 Task: Create a due date automation trigger when advanced on, the moment a card is due add fields with custom field "Resume" set to a date more than 1 days ago.
Action: Mouse moved to (1014, 293)
Screenshot: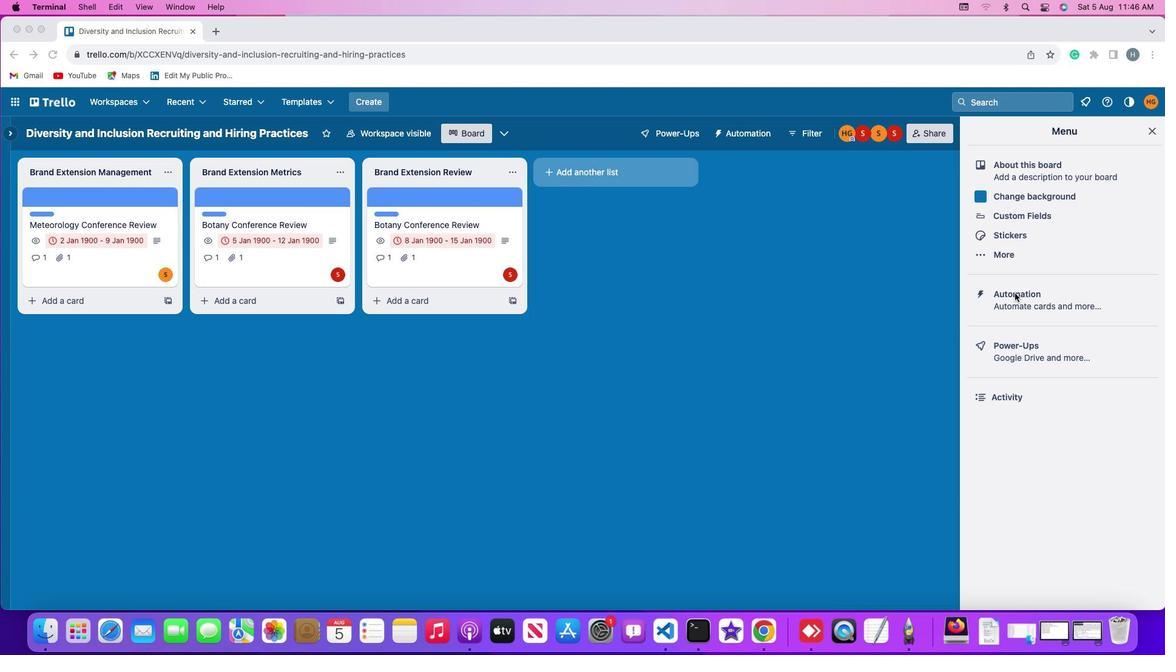 
Action: Mouse pressed left at (1014, 293)
Screenshot: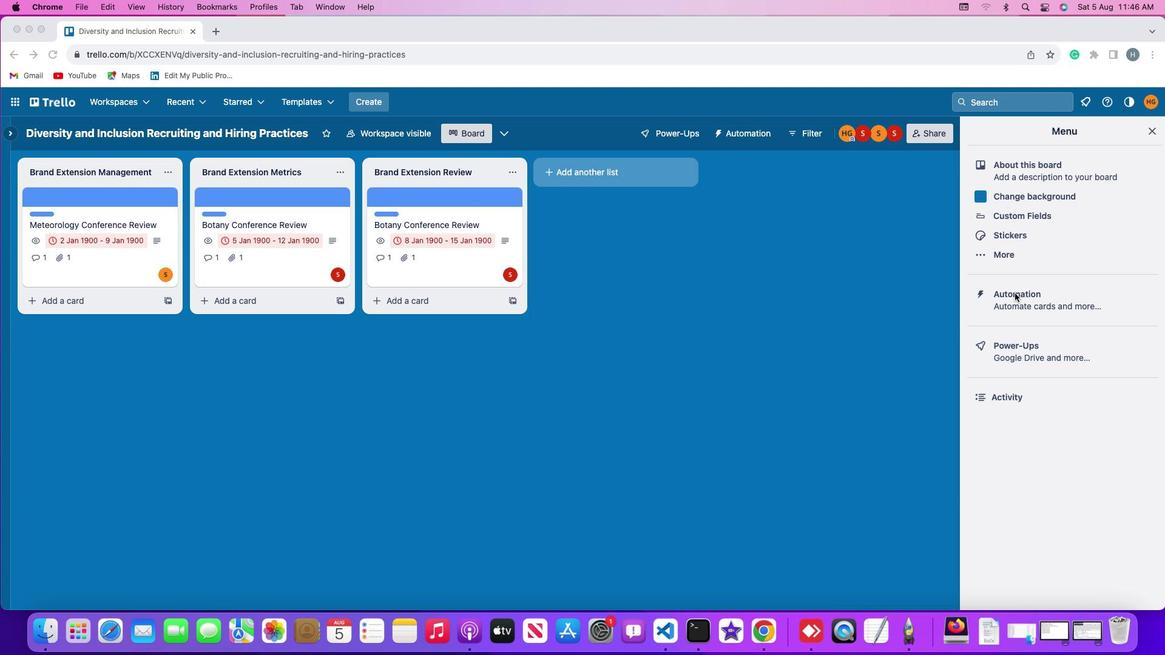 
Action: Mouse pressed left at (1014, 293)
Screenshot: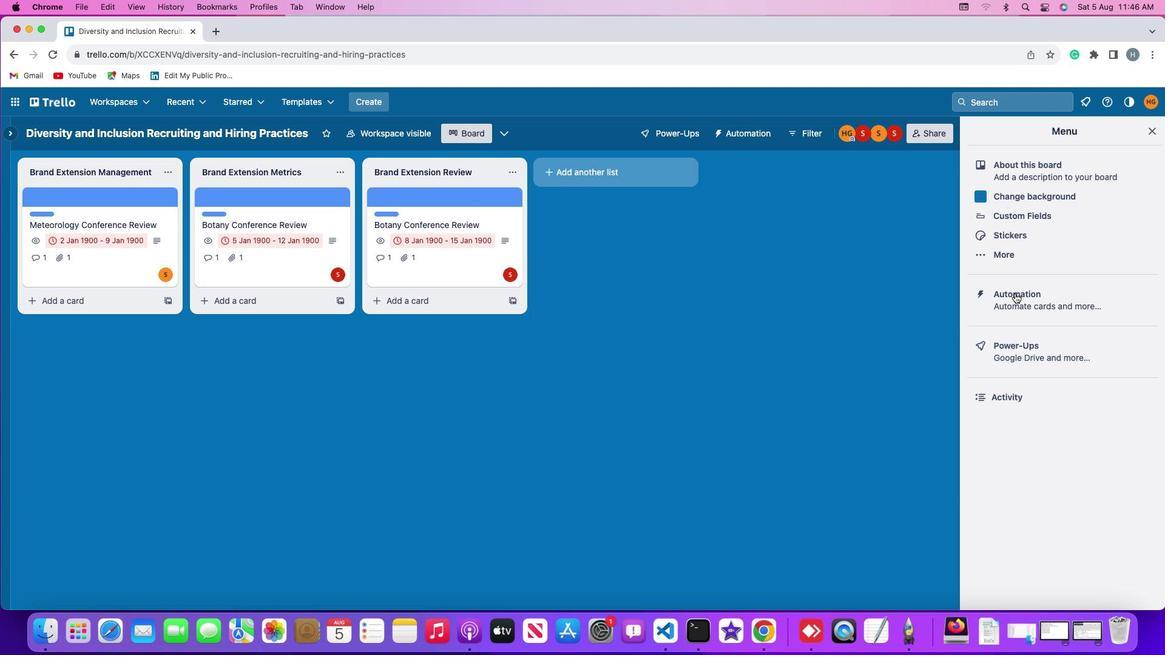 
Action: Mouse moved to (66, 291)
Screenshot: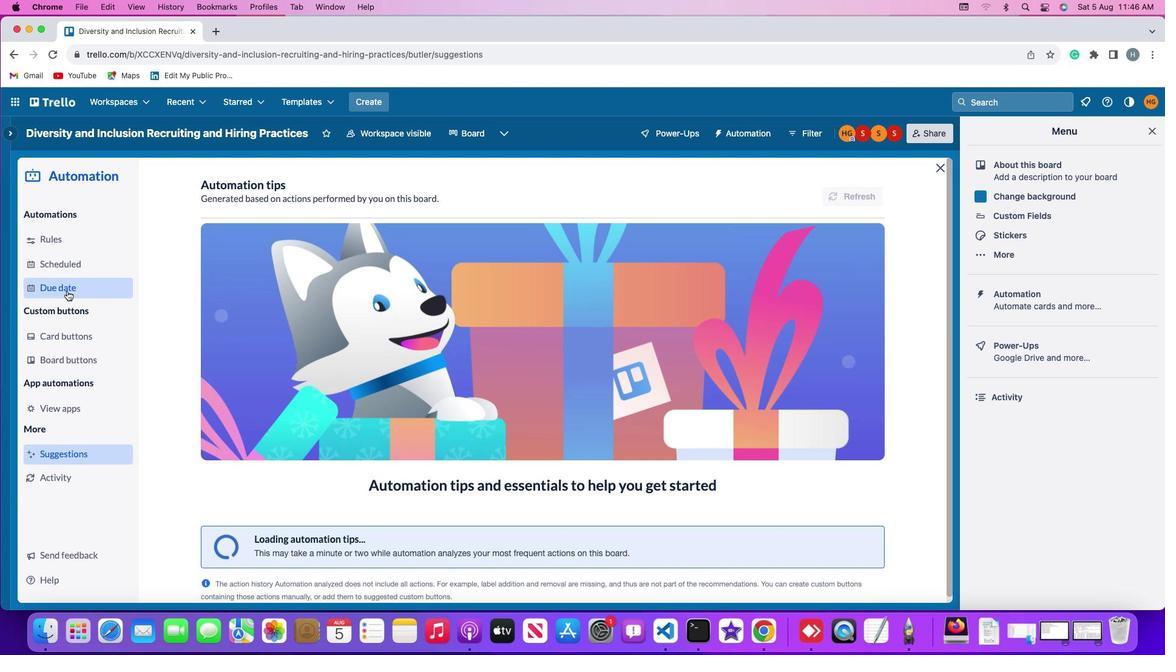 
Action: Mouse pressed left at (66, 291)
Screenshot: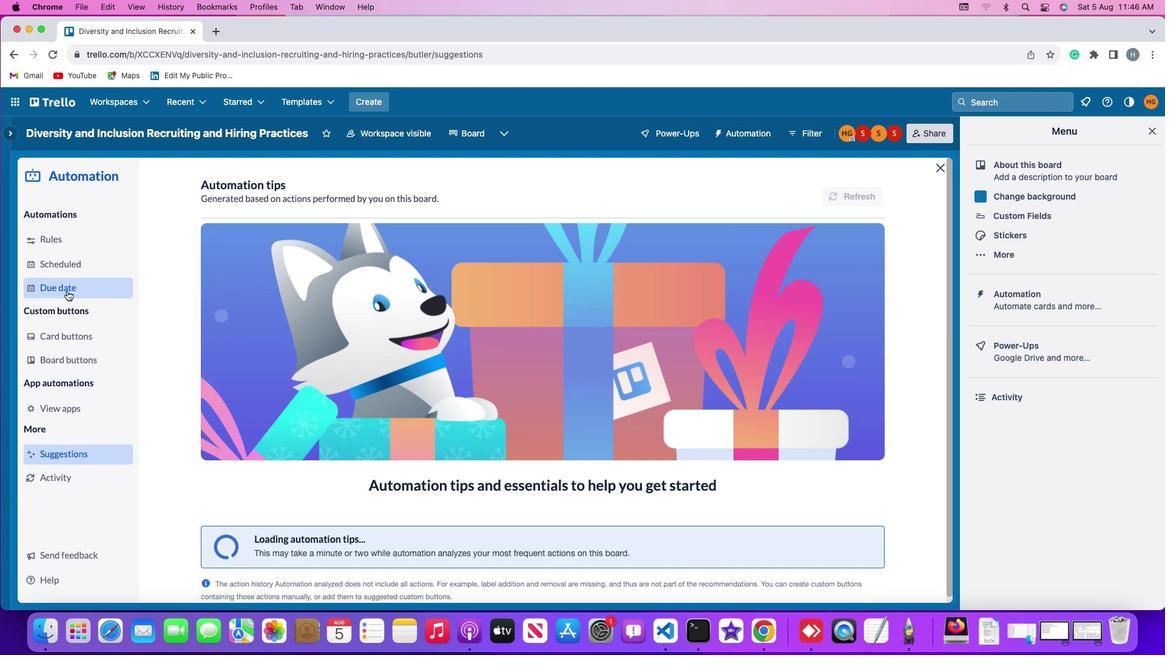
Action: Mouse moved to (824, 185)
Screenshot: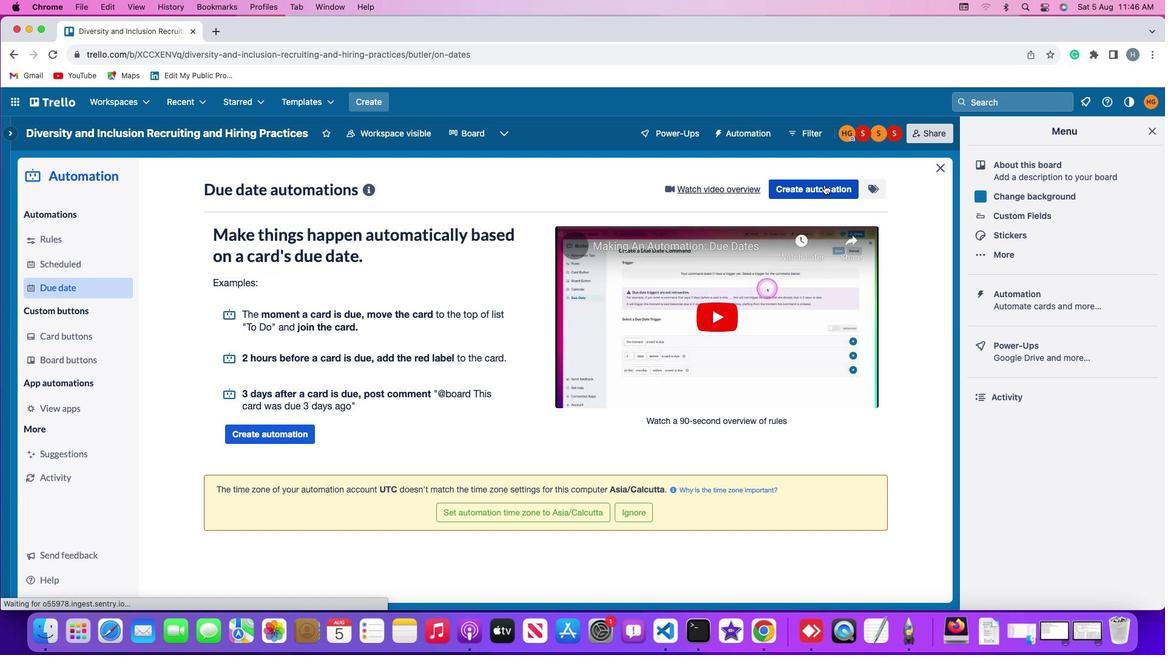 
Action: Mouse pressed left at (824, 185)
Screenshot: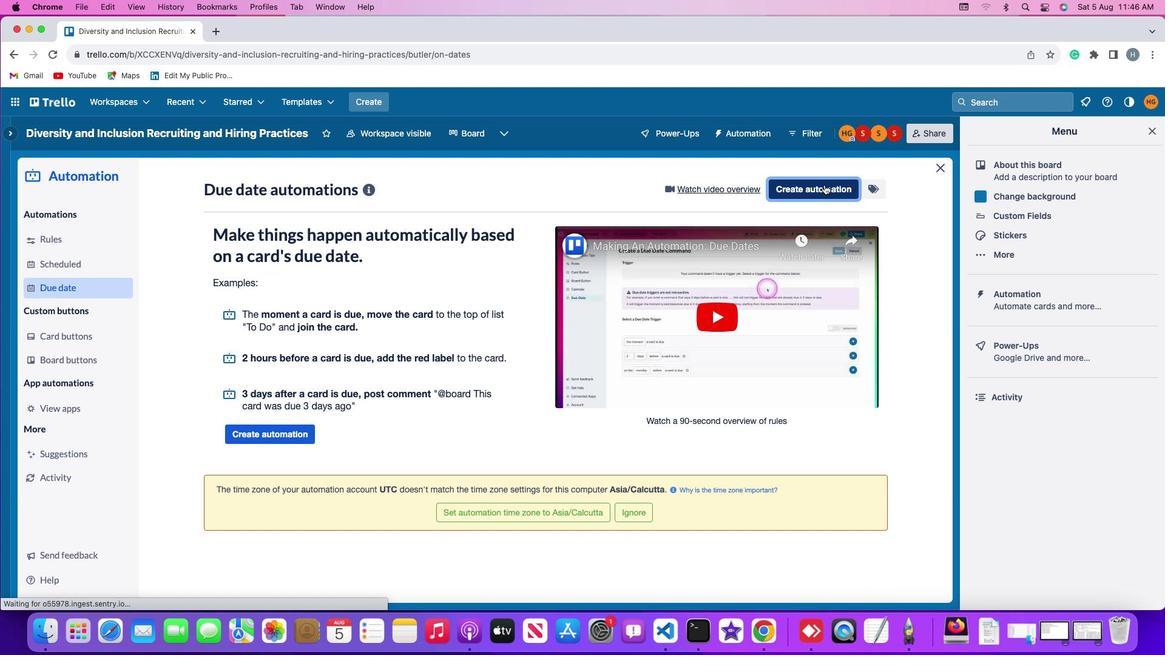 
Action: Mouse moved to (526, 306)
Screenshot: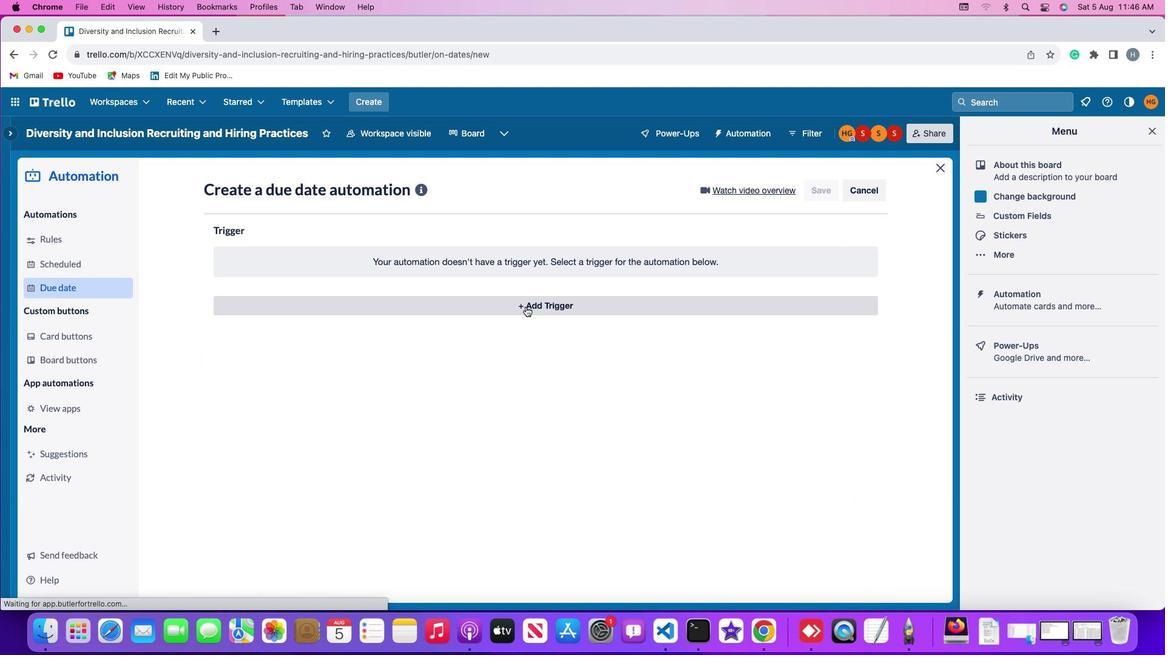 
Action: Mouse pressed left at (526, 306)
Screenshot: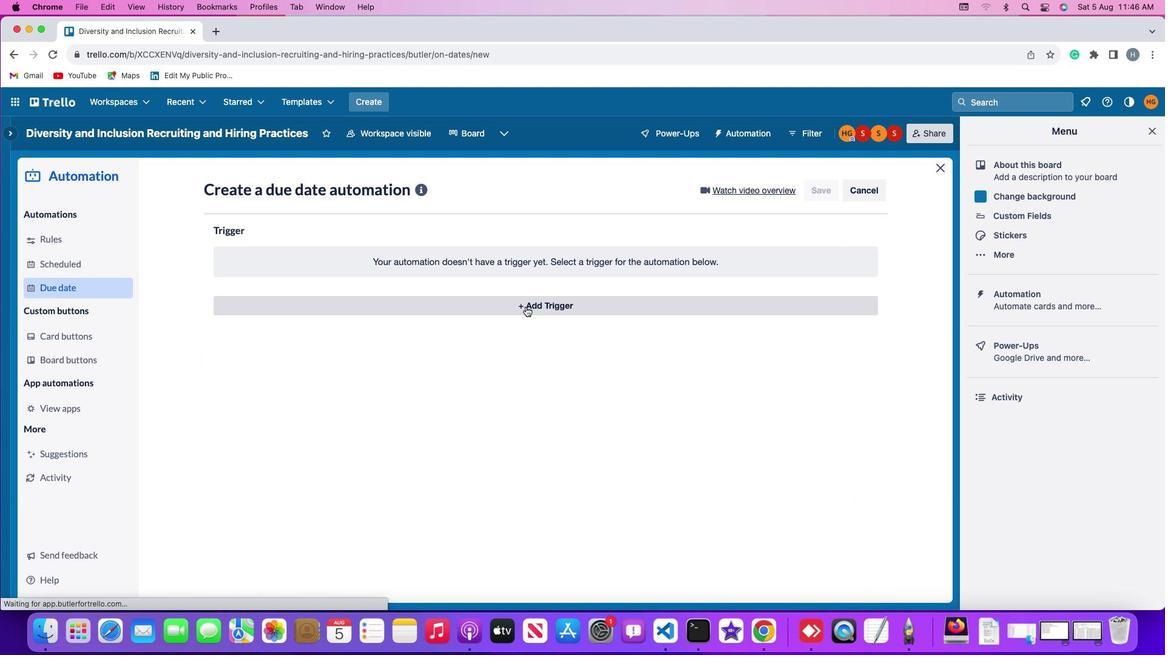 
Action: Mouse moved to (254, 450)
Screenshot: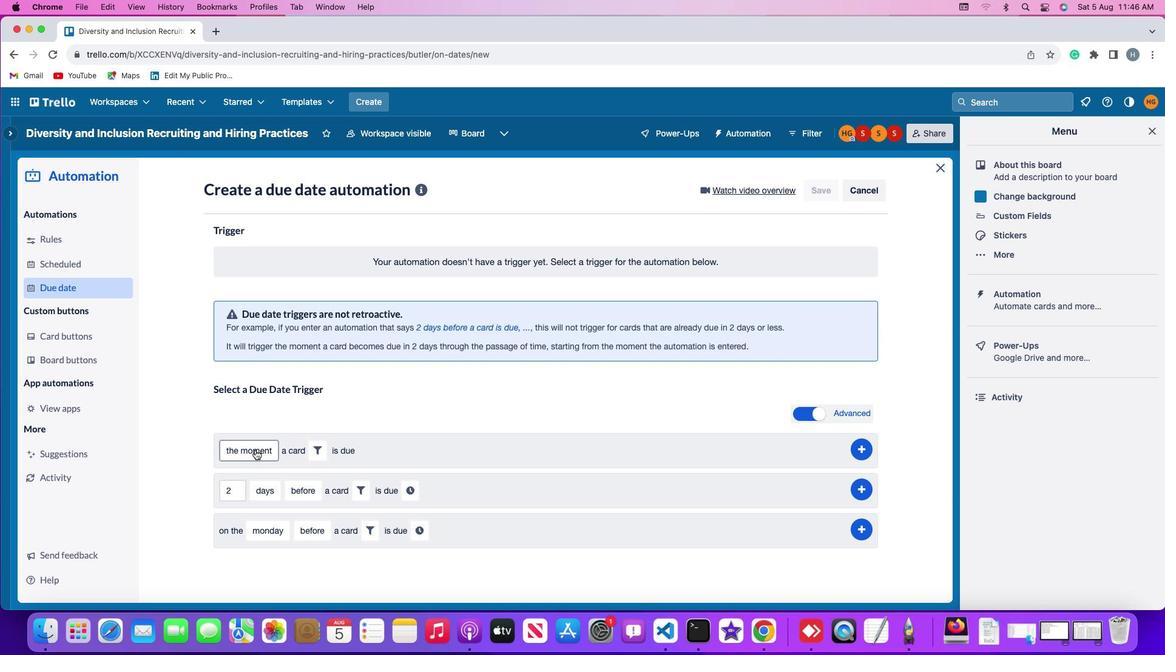 
Action: Mouse pressed left at (254, 450)
Screenshot: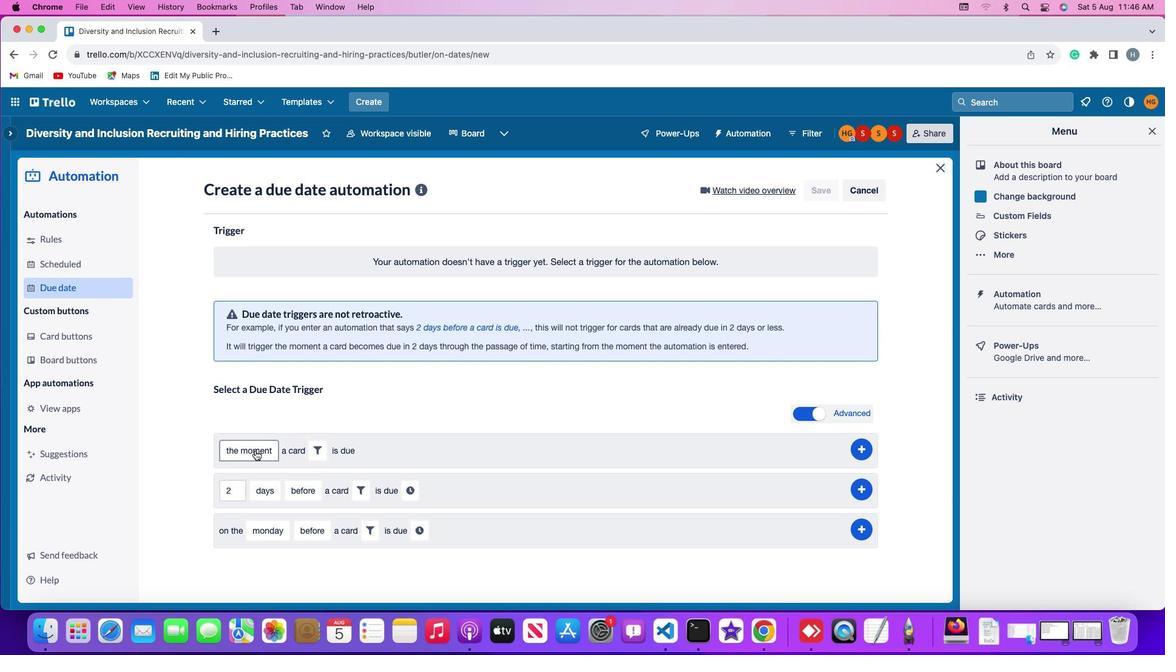 
Action: Mouse moved to (267, 475)
Screenshot: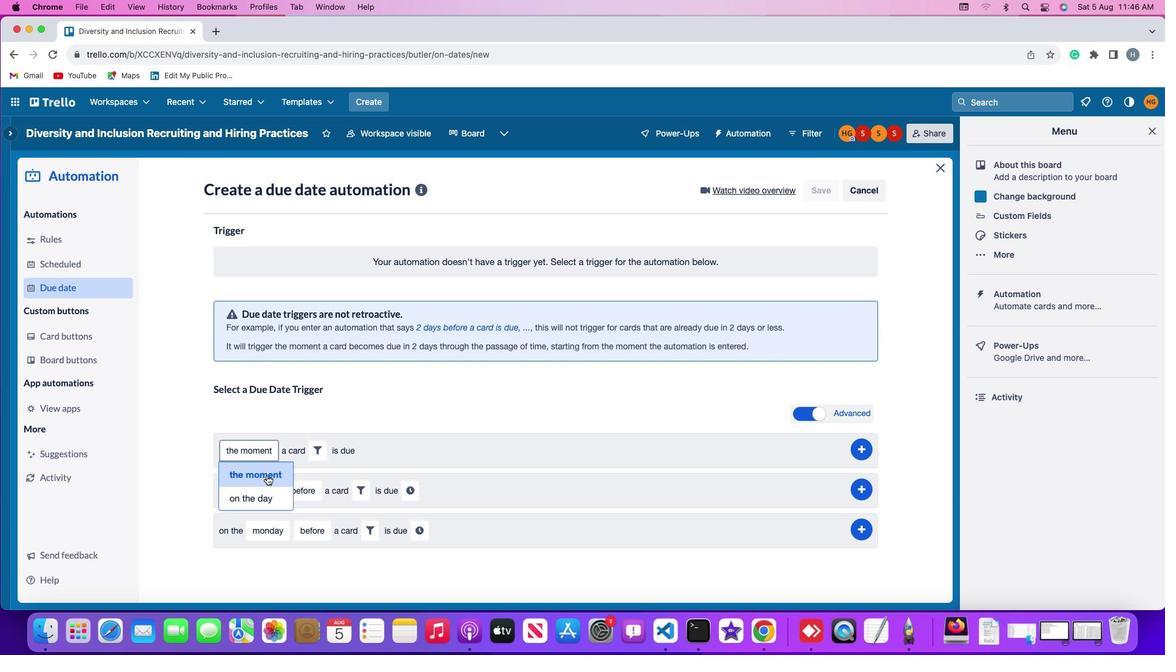 
Action: Mouse pressed left at (267, 475)
Screenshot: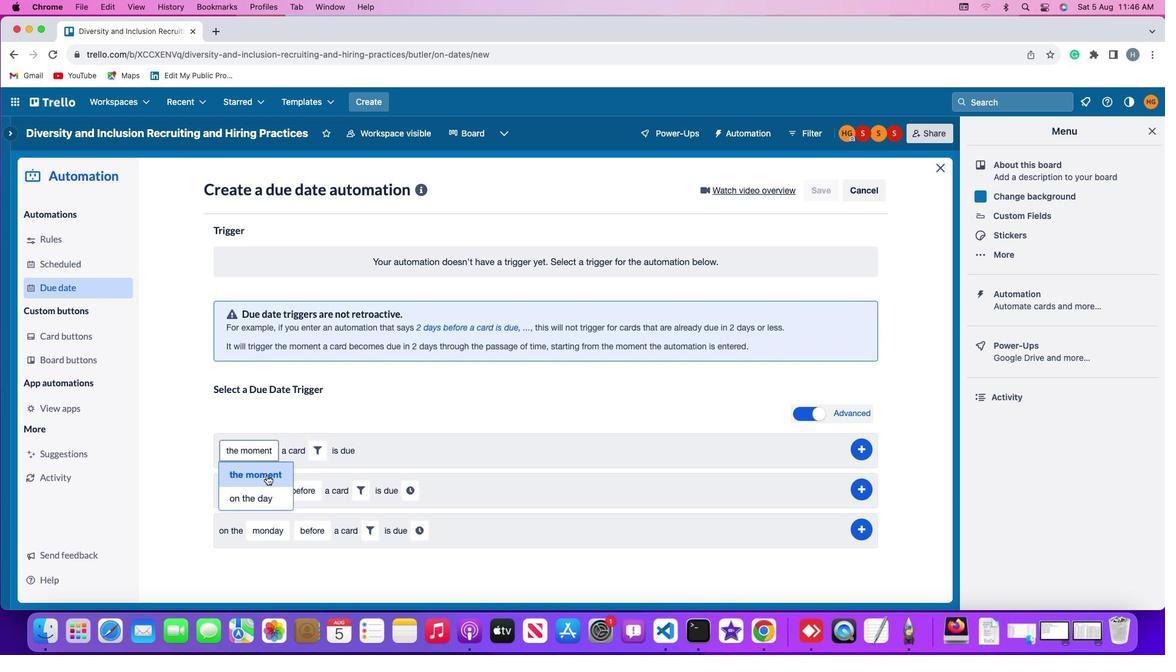 
Action: Mouse moved to (315, 449)
Screenshot: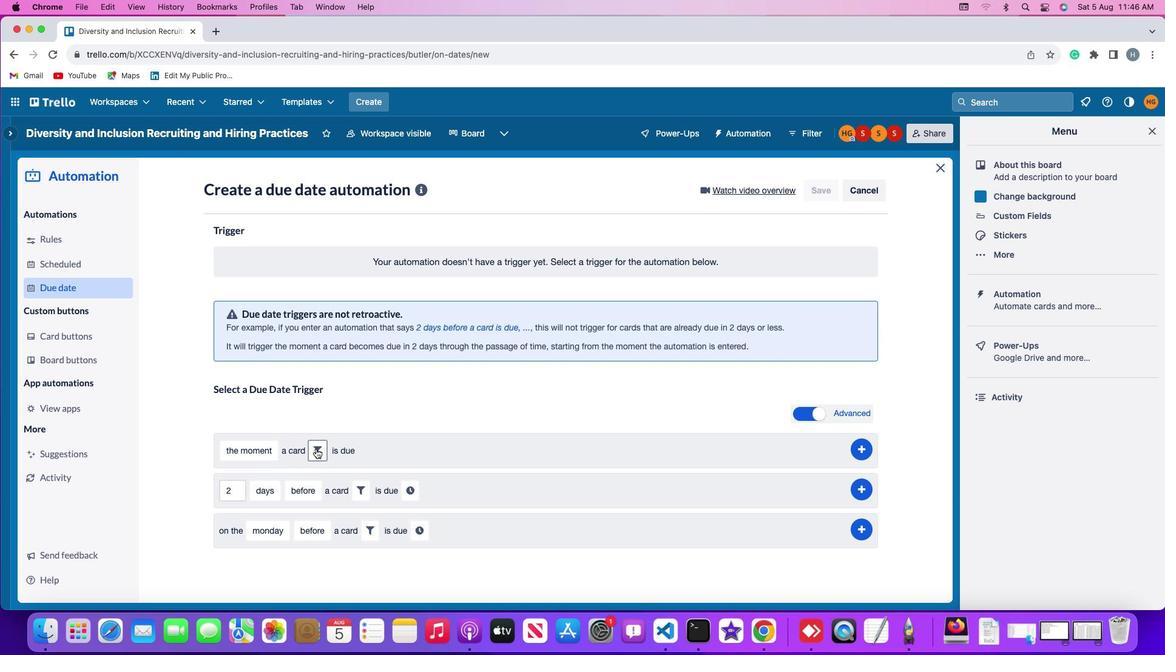 
Action: Mouse pressed left at (315, 449)
Screenshot: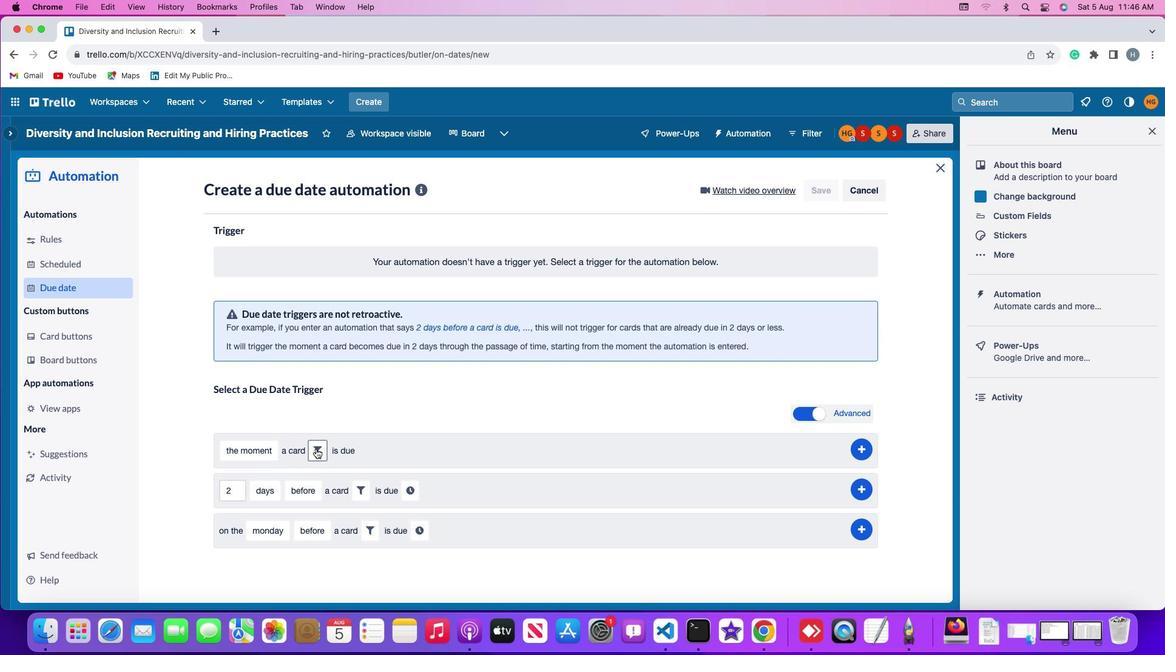 
Action: Mouse moved to (516, 484)
Screenshot: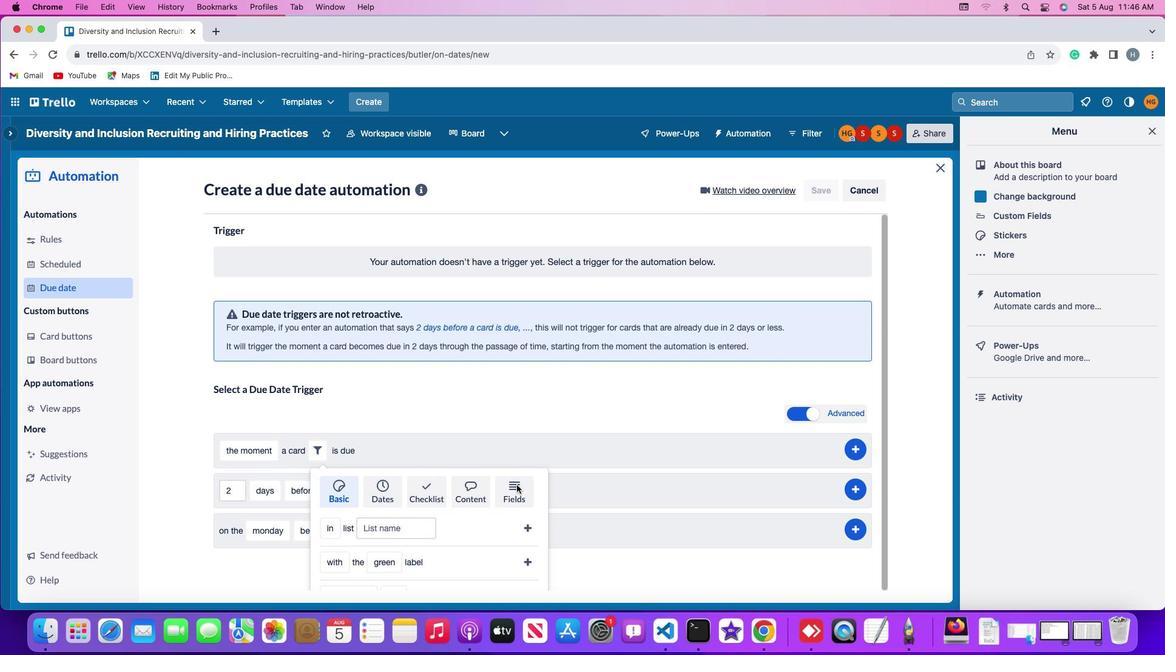 
Action: Mouse pressed left at (516, 484)
Screenshot: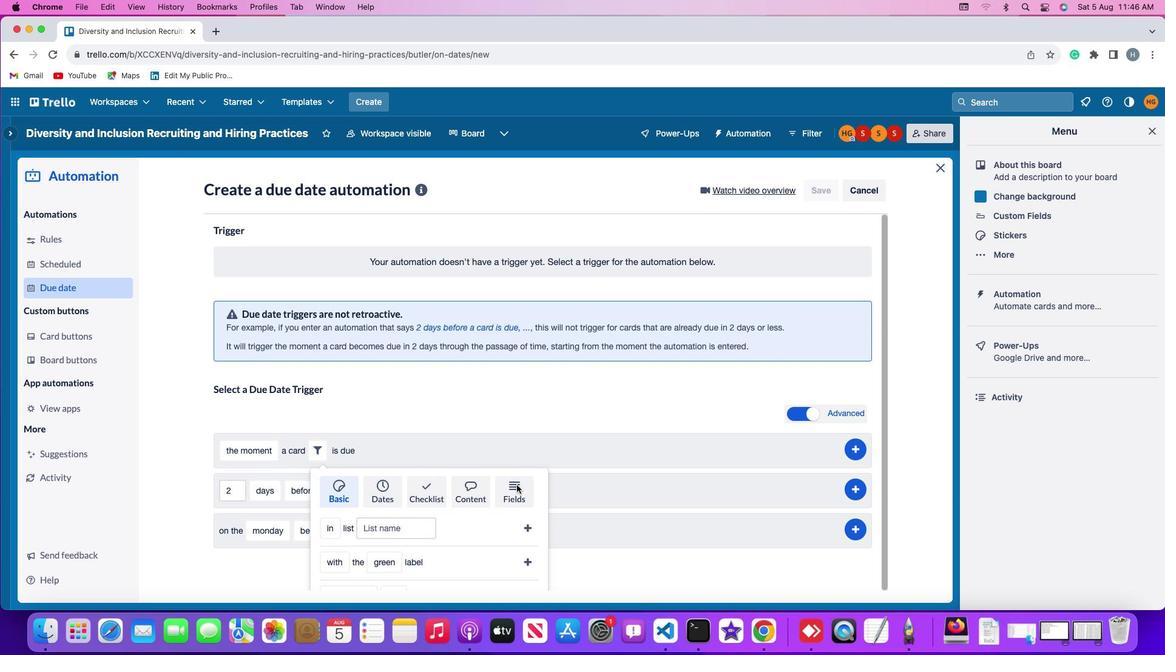 
Action: Mouse moved to (513, 489)
Screenshot: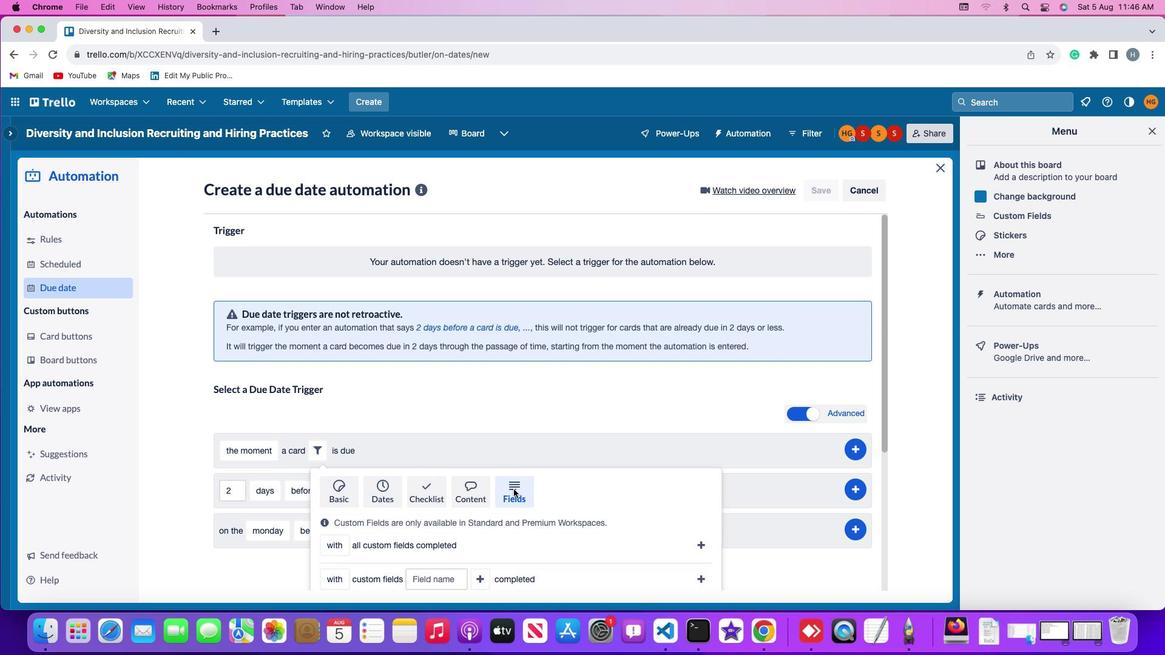 
Action: Mouse scrolled (513, 489) with delta (0, 0)
Screenshot: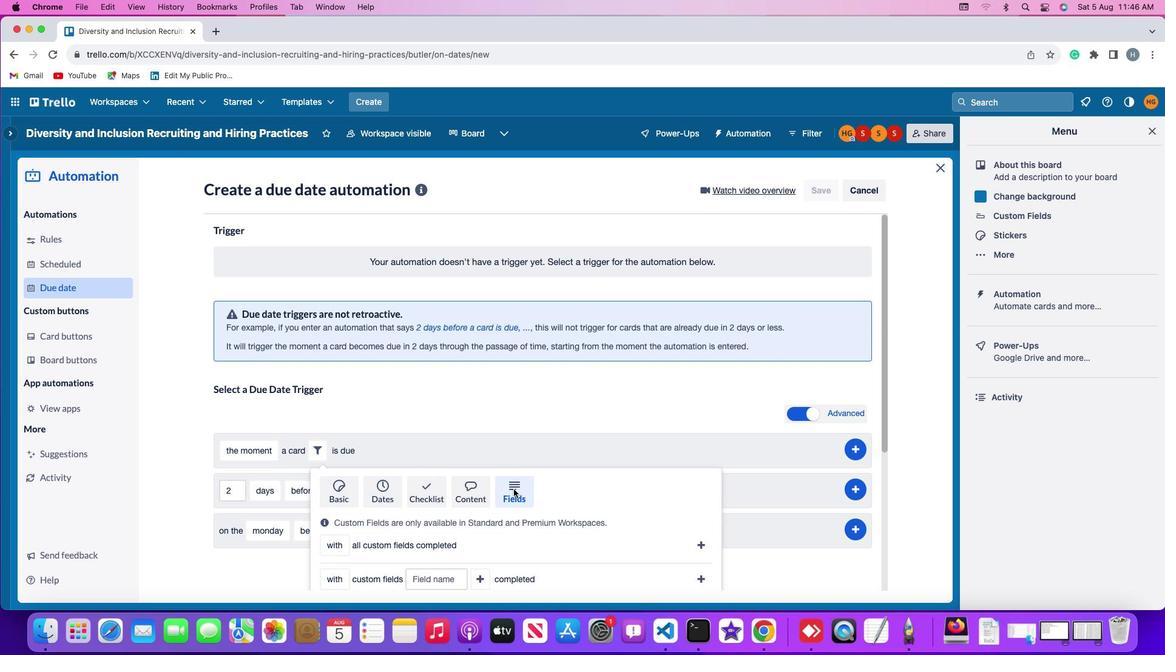 
Action: Mouse scrolled (513, 489) with delta (0, 0)
Screenshot: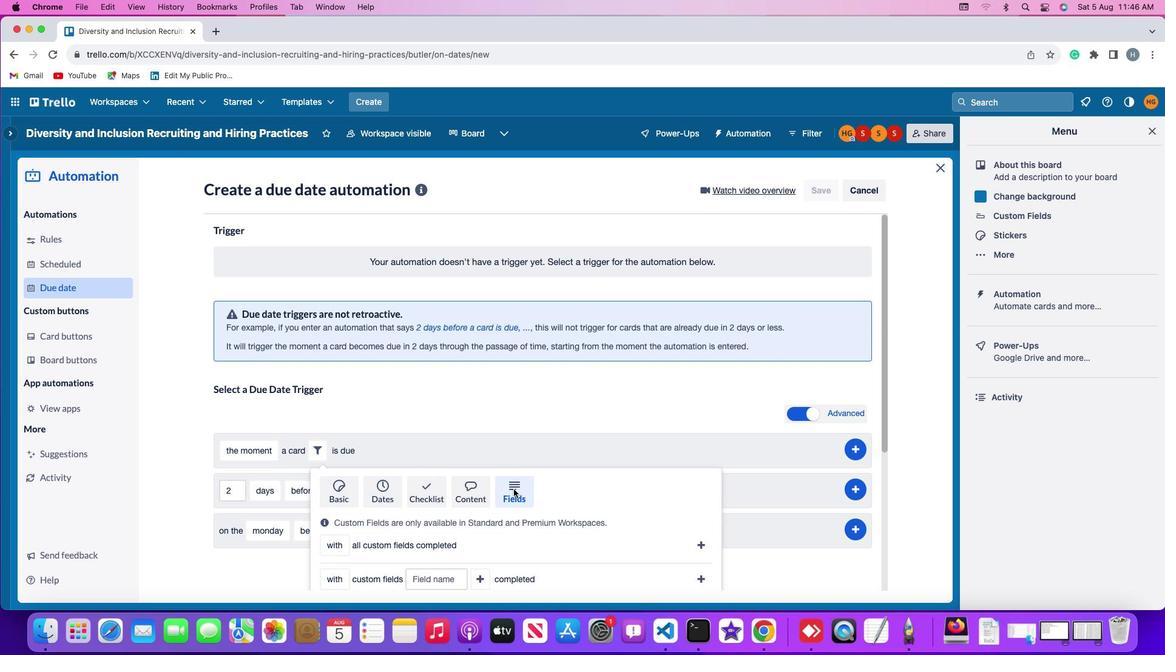 
Action: Mouse scrolled (513, 489) with delta (0, -1)
Screenshot: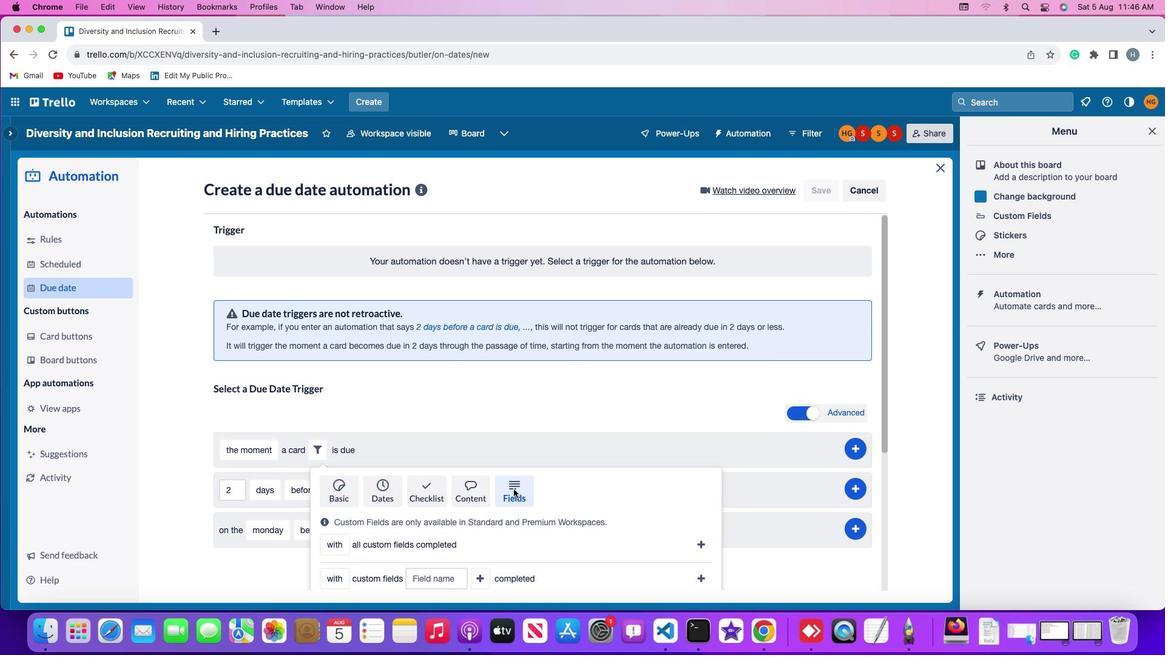 
Action: Mouse scrolled (513, 489) with delta (0, -2)
Screenshot: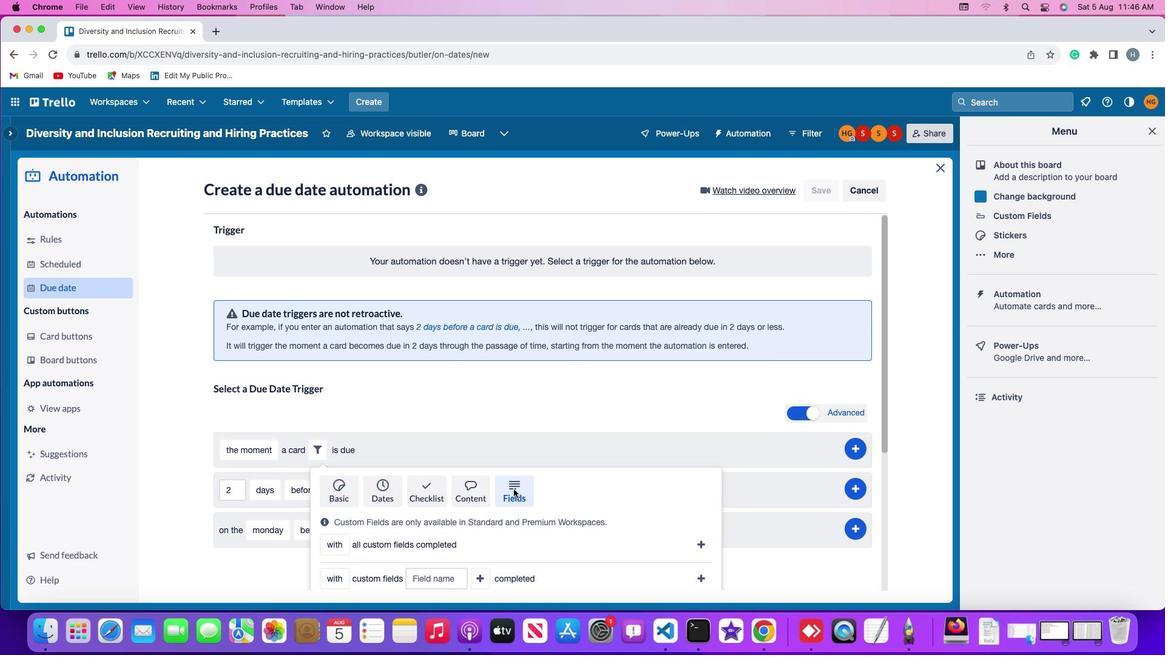 
Action: Mouse scrolled (513, 489) with delta (0, -3)
Screenshot: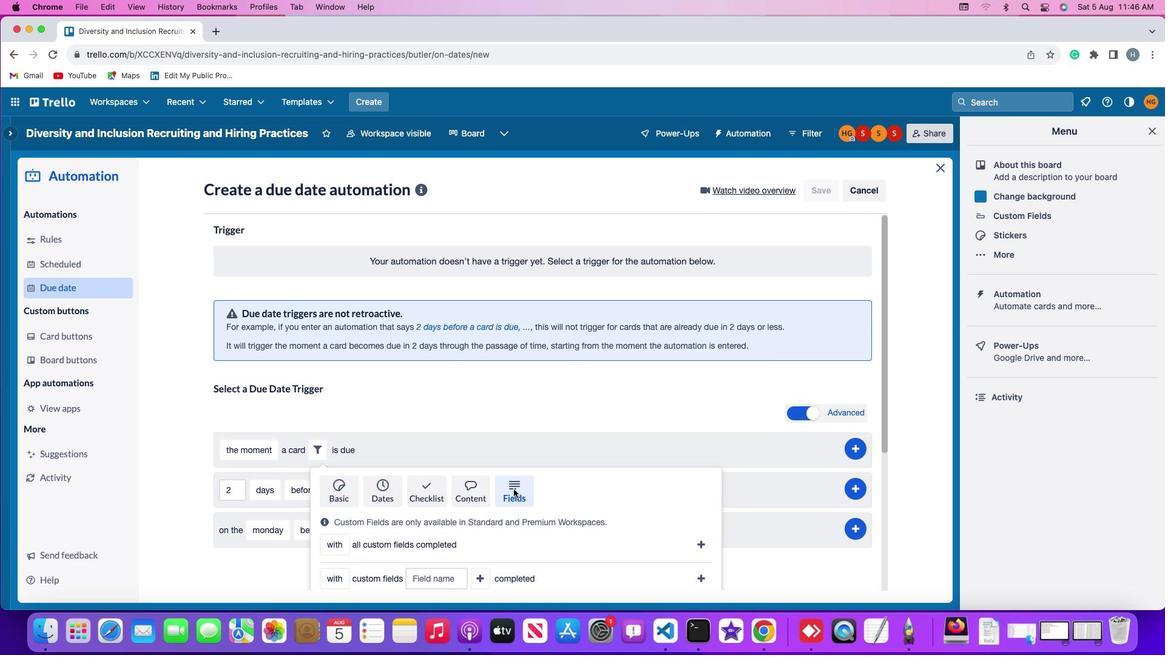 
Action: Mouse scrolled (513, 489) with delta (0, -3)
Screenshot: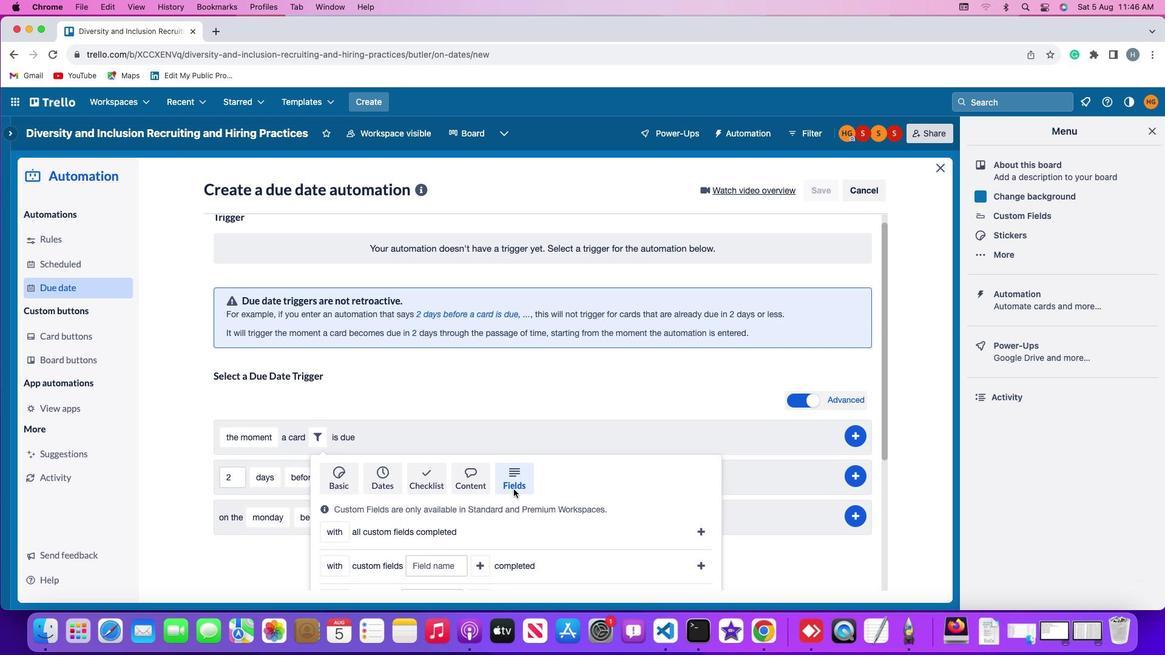 
Action: Mouse scrolled (513, 489) with delta (0, -3)
Screenshot: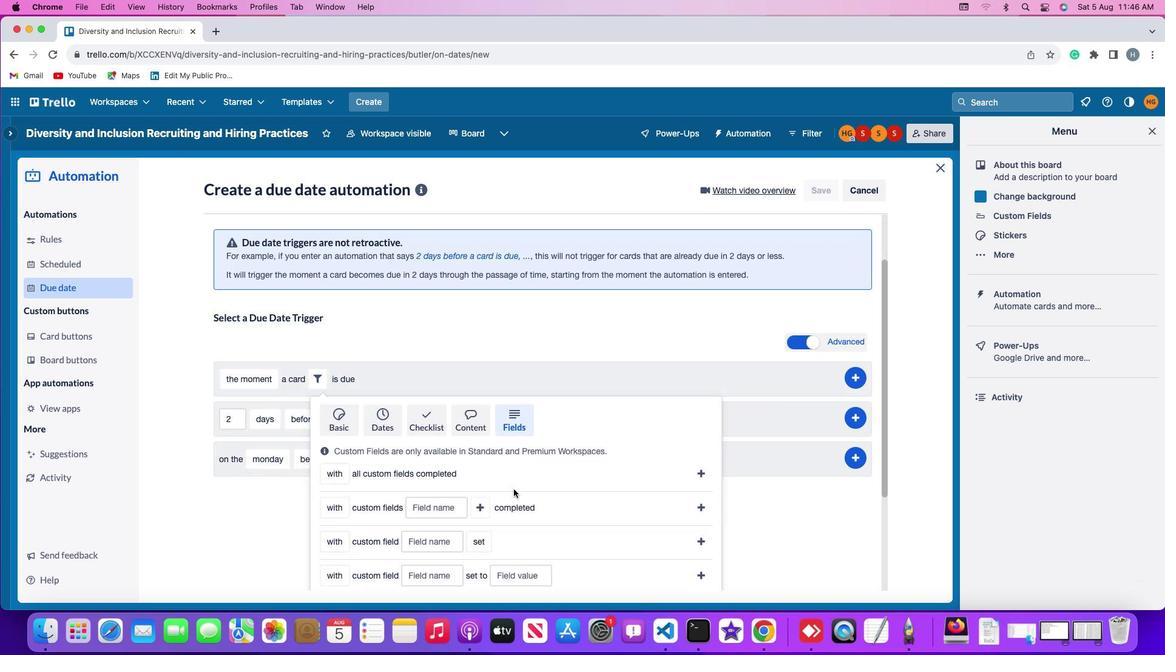 
Action: Mouse scrolled (513, 489) with delta (0, 0)
Screenshot: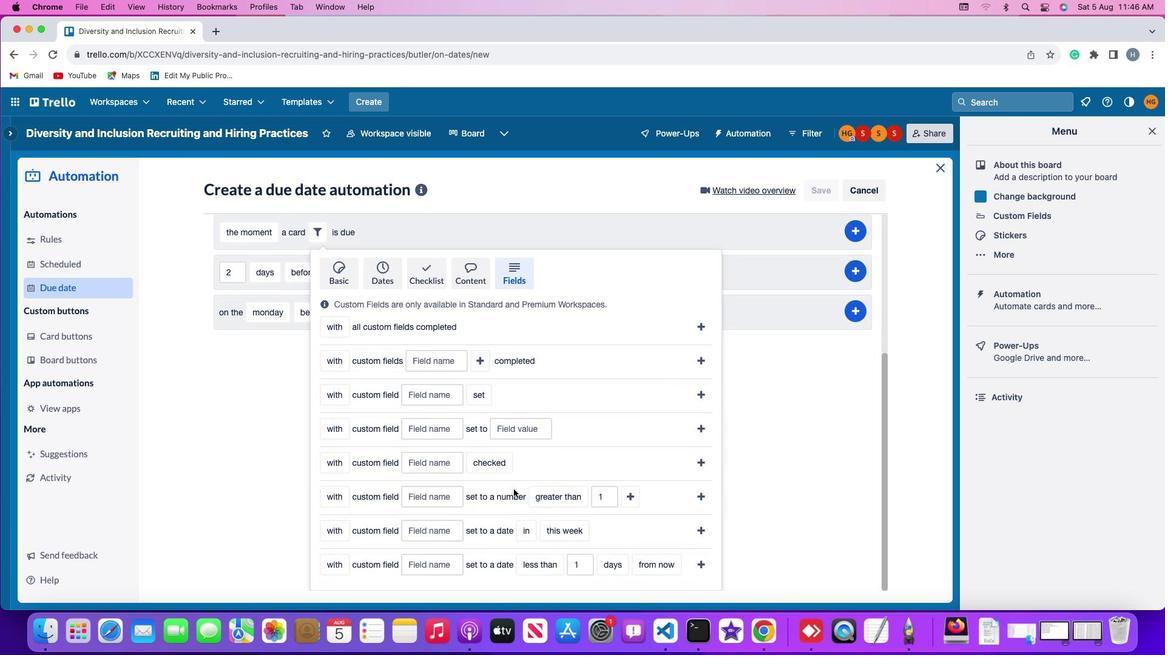 
Action: Mouse scrolled (513, 489) with delta (0, 0)
Screenshot: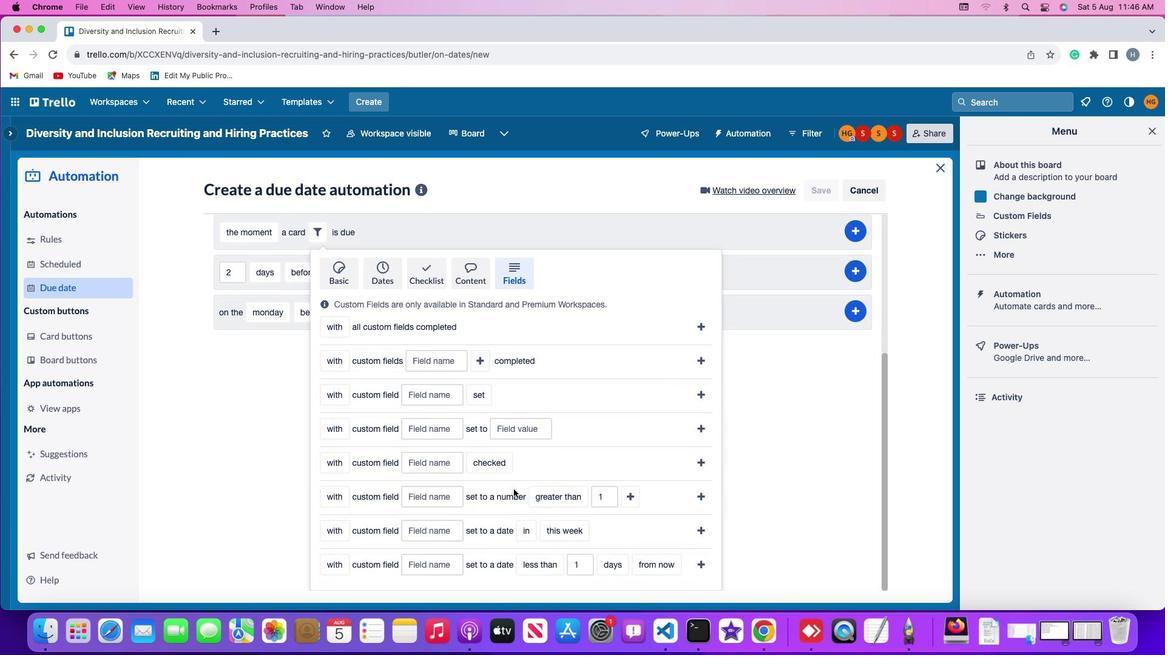 
Action: Mouse scrolled (513, 489) with delta (0, -1)
Screenshot: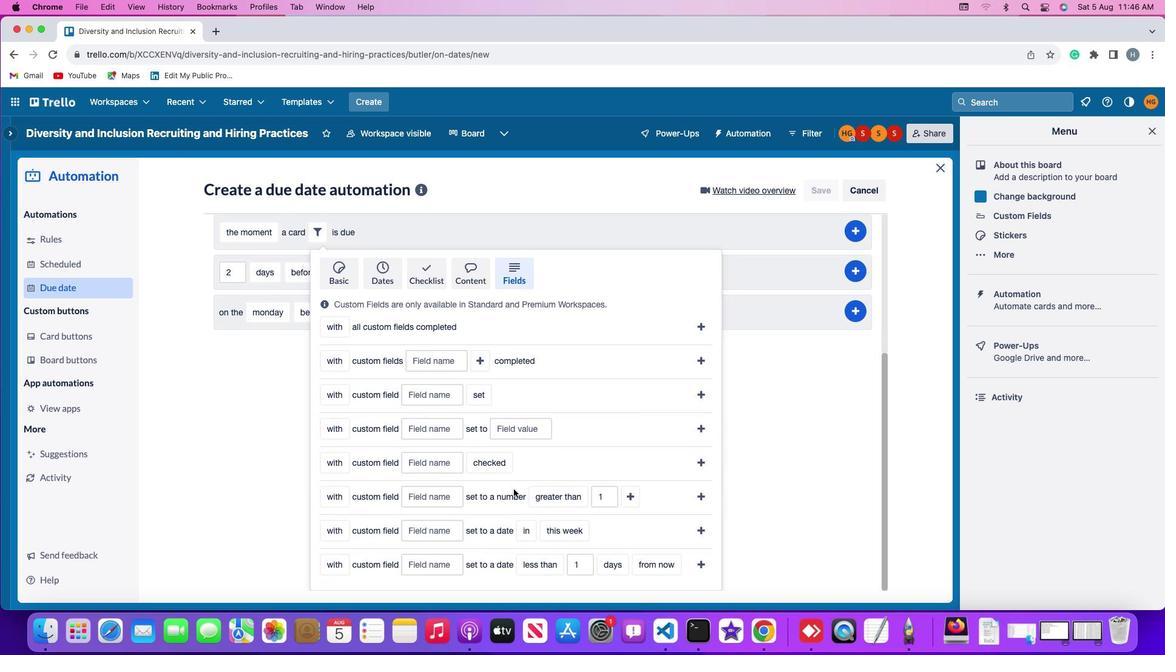 
Action: Mouse scrolled (513, 489) with delta (0, -2)
Screenshot: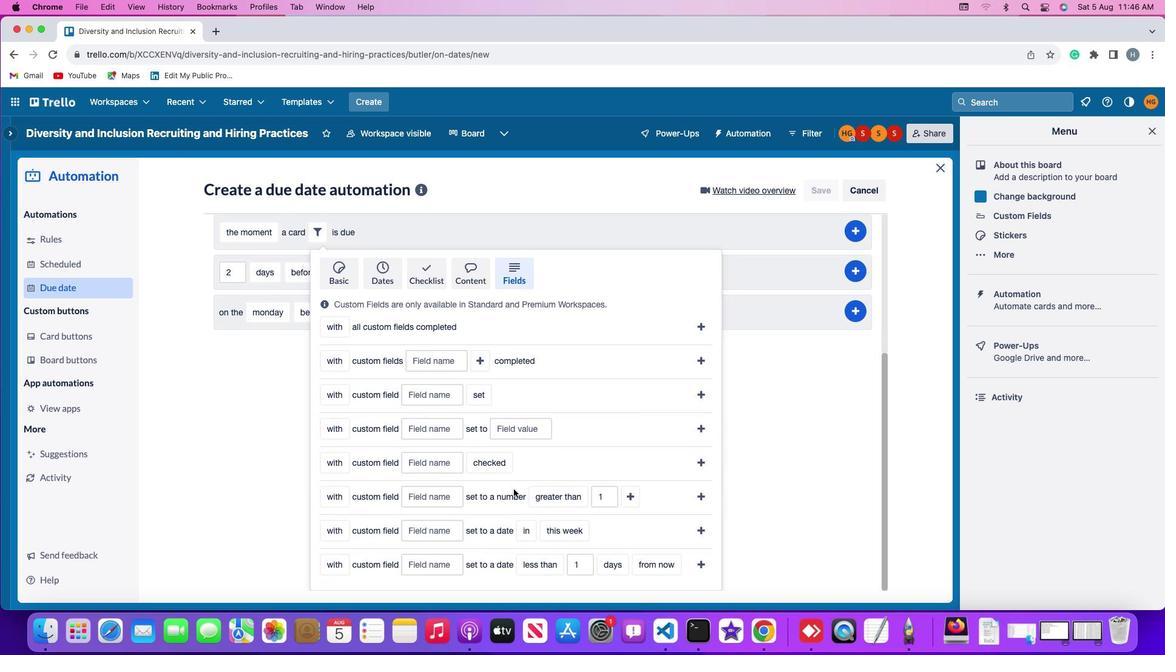 
Action: Mouse scrolled (513, 489) with delta (0, -3)
Screenshot: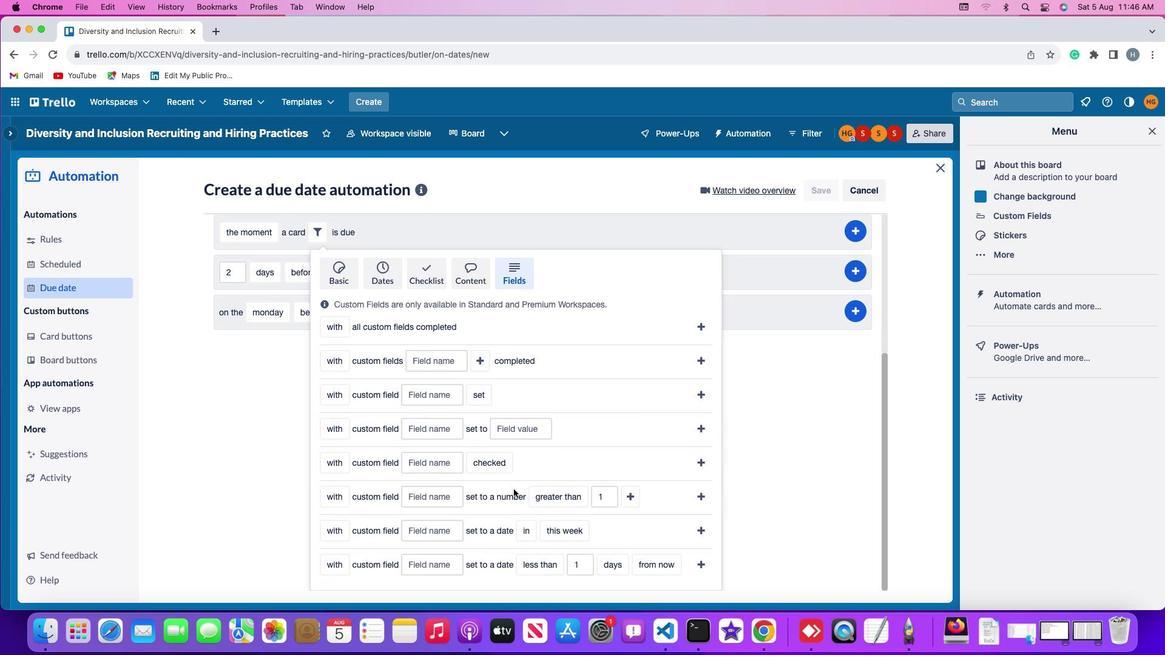 
Action: Mouse moved to (339, 568)
Screenshot: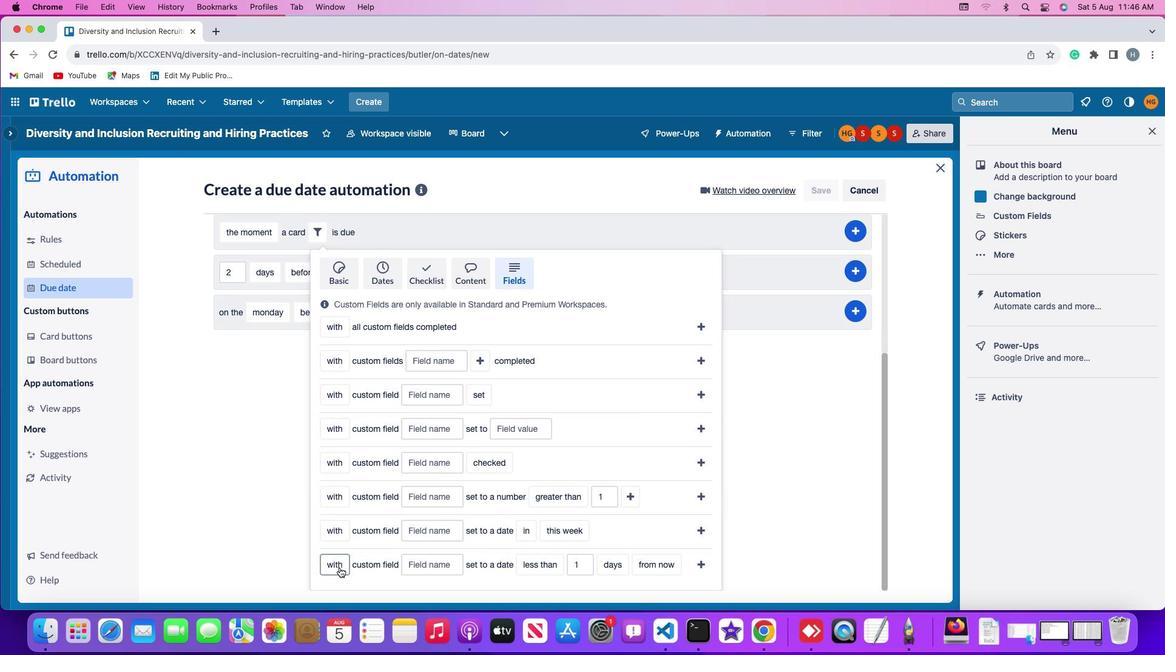 
Action: Mouse pressed left at (339, 568)
Screenshot: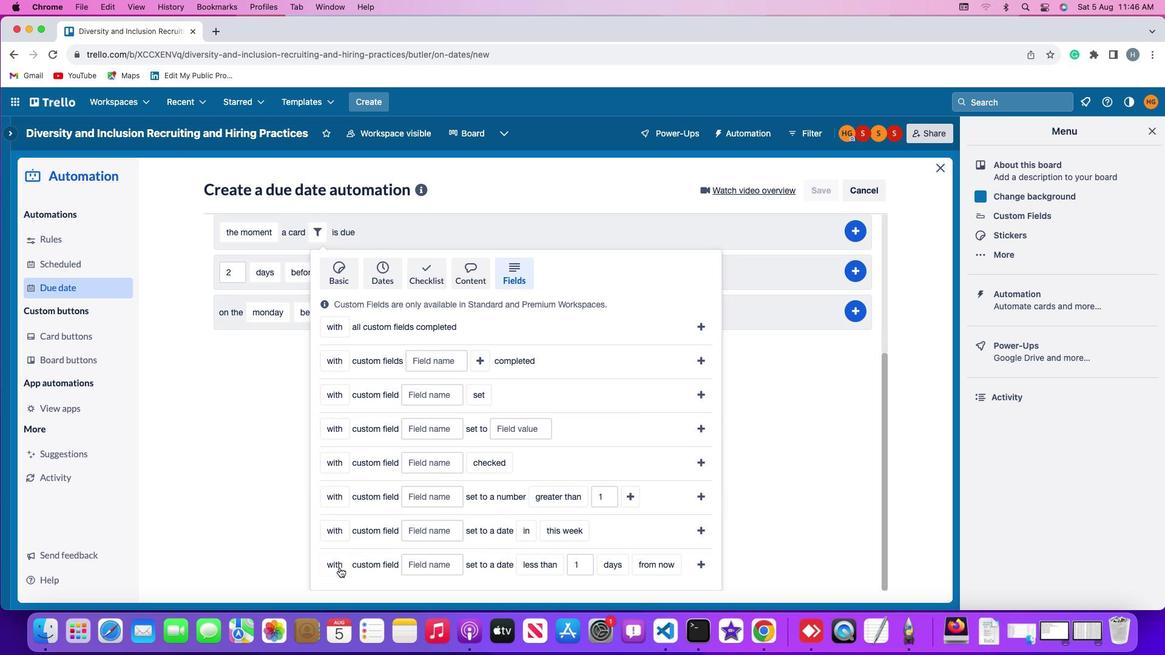 
Action: Mouse moved to (338, 514)
Screenshot: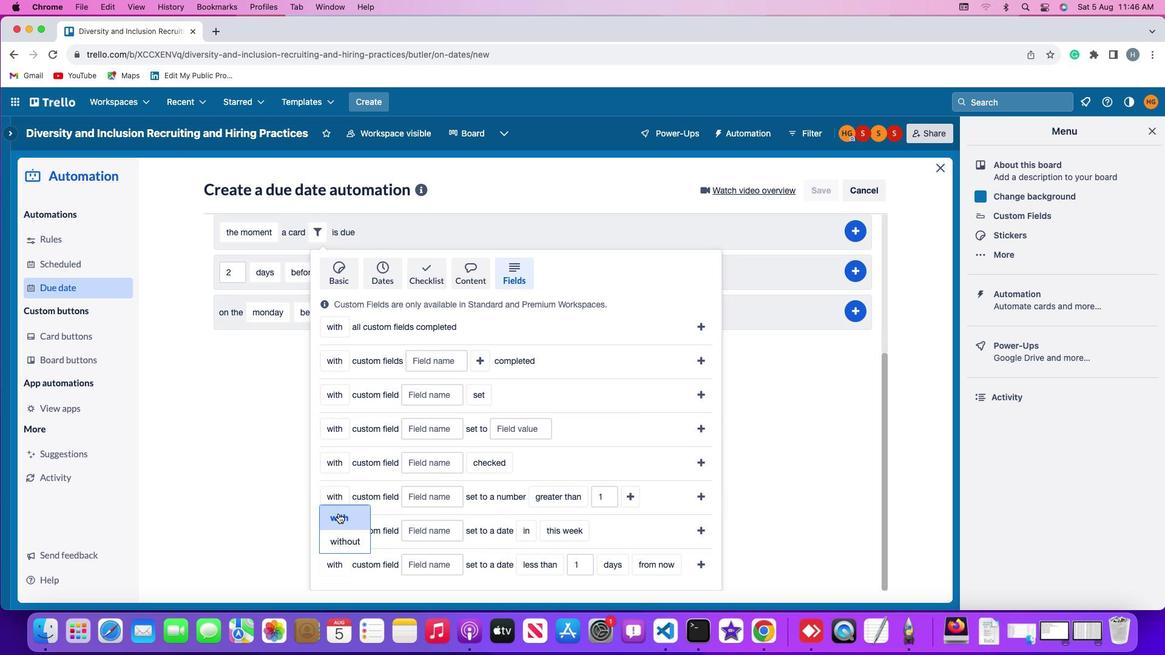 
Action: Mouse pressed left at (338, 514)
Screenshot: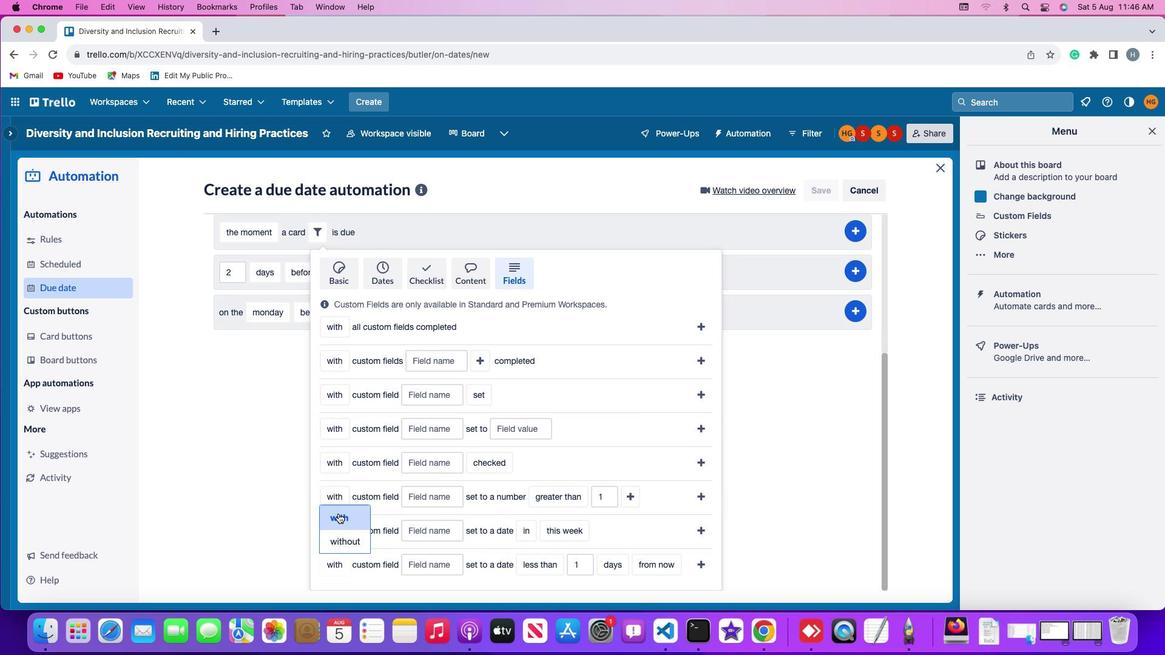 
Action: Mouse moved to (437, 567)
Screenshot: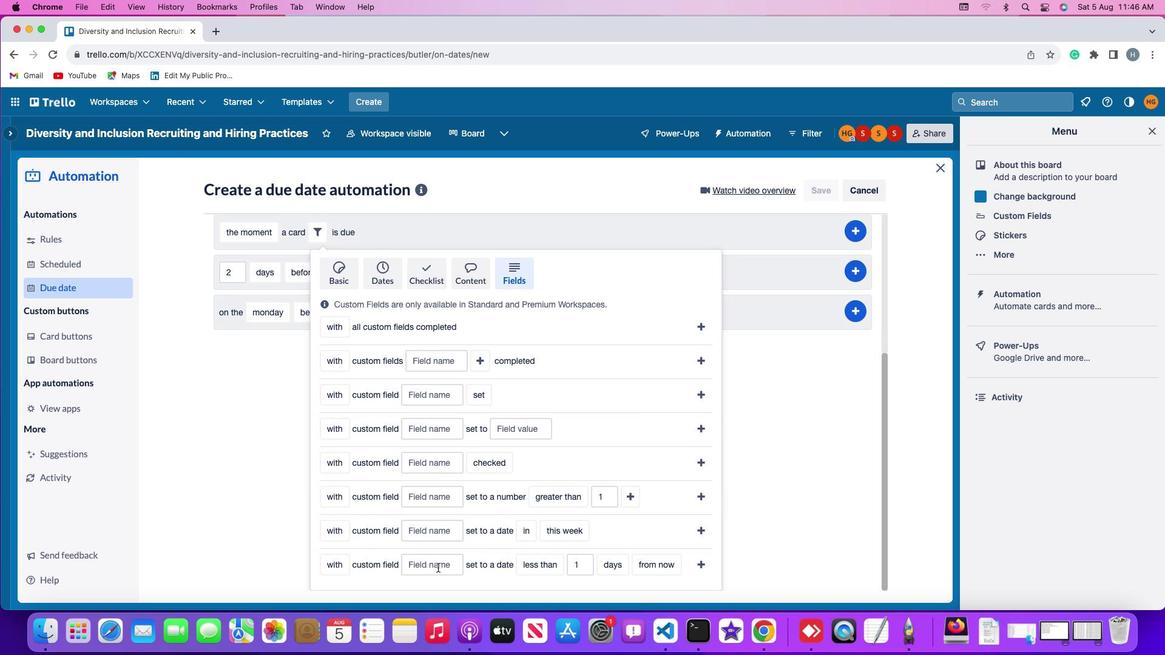
Action: Mouse pressed left at (437, 567)
Screenshot: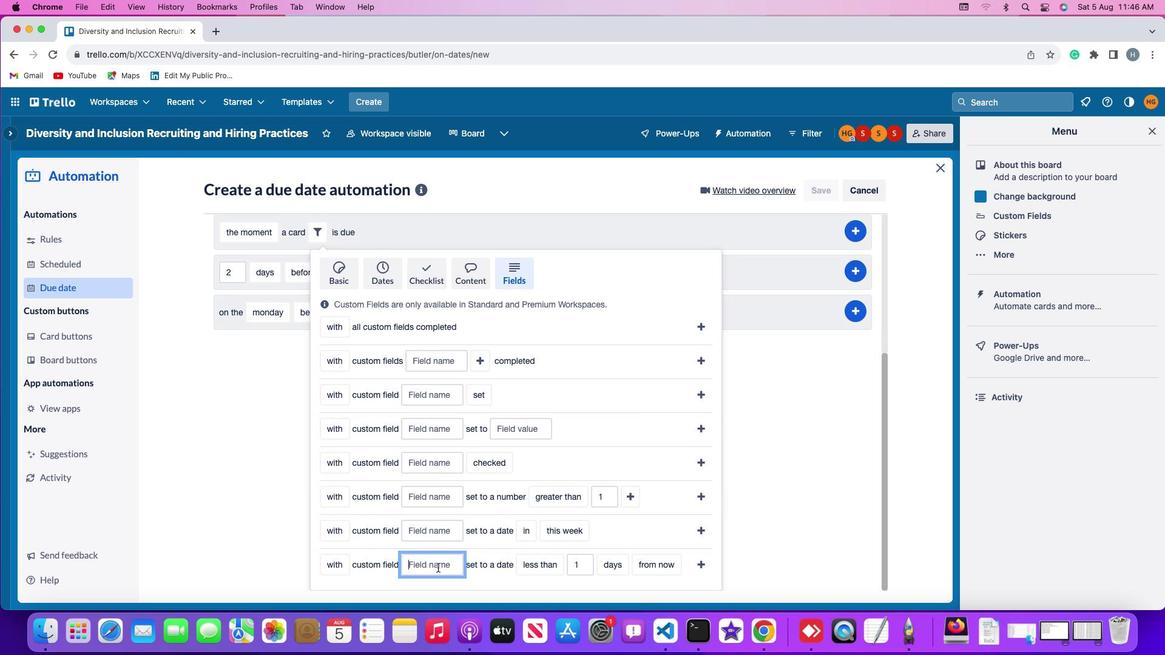 
Action: Mouse moved to (438, 566)
Screenshot: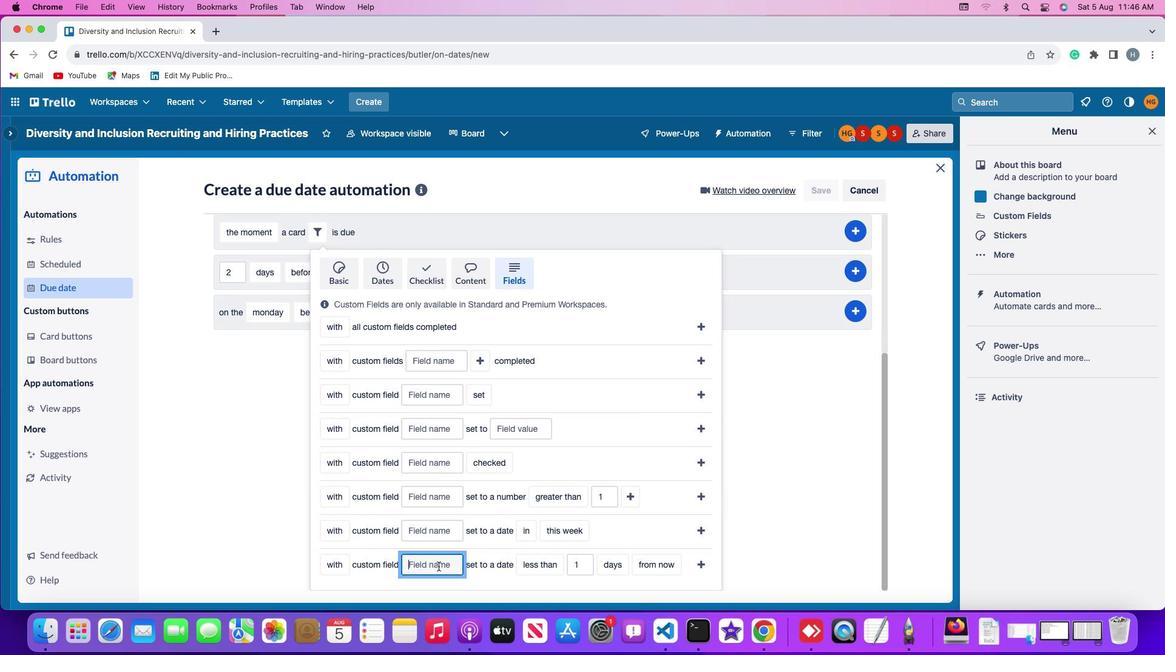 
Action: Key pressed Key.shift'R''e''s''u''m''e'
Screenshot: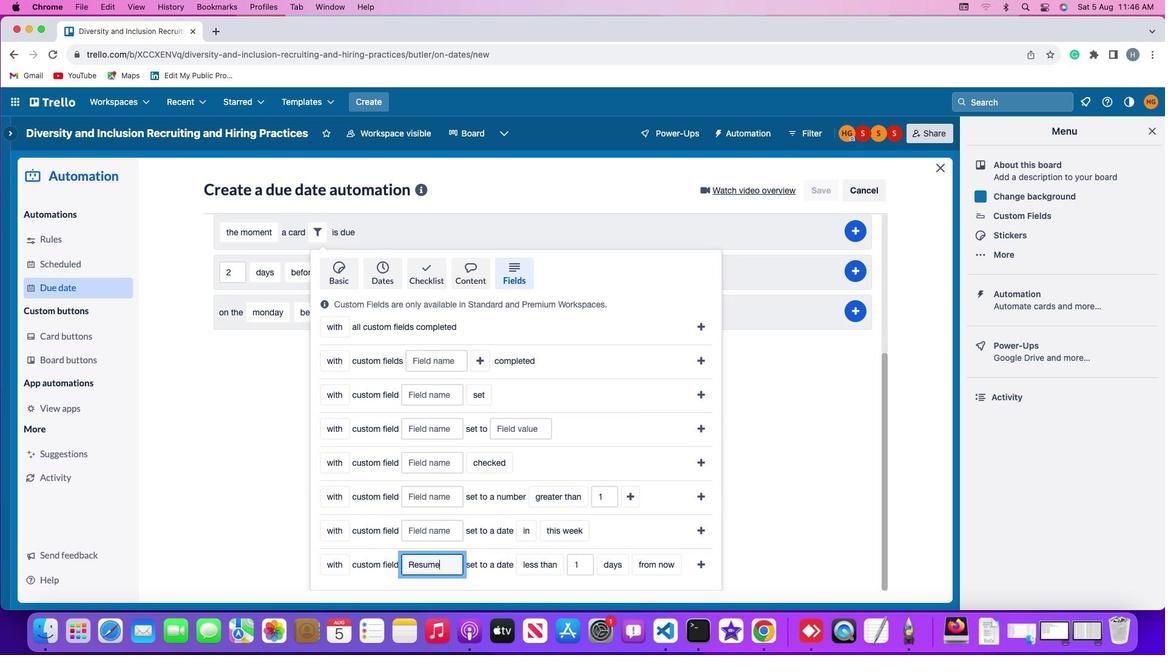 
Action: Mouse moved to (544, 568)
Screenshot: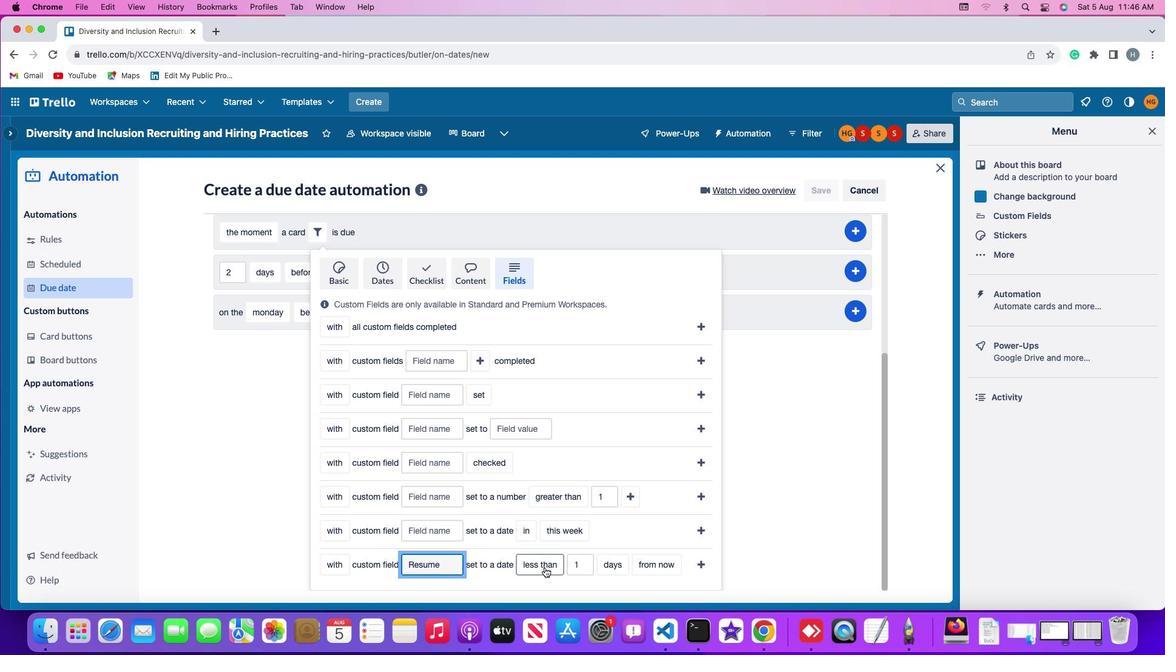 
Action: Mouse pressed left at (544, 568)
Screenshot: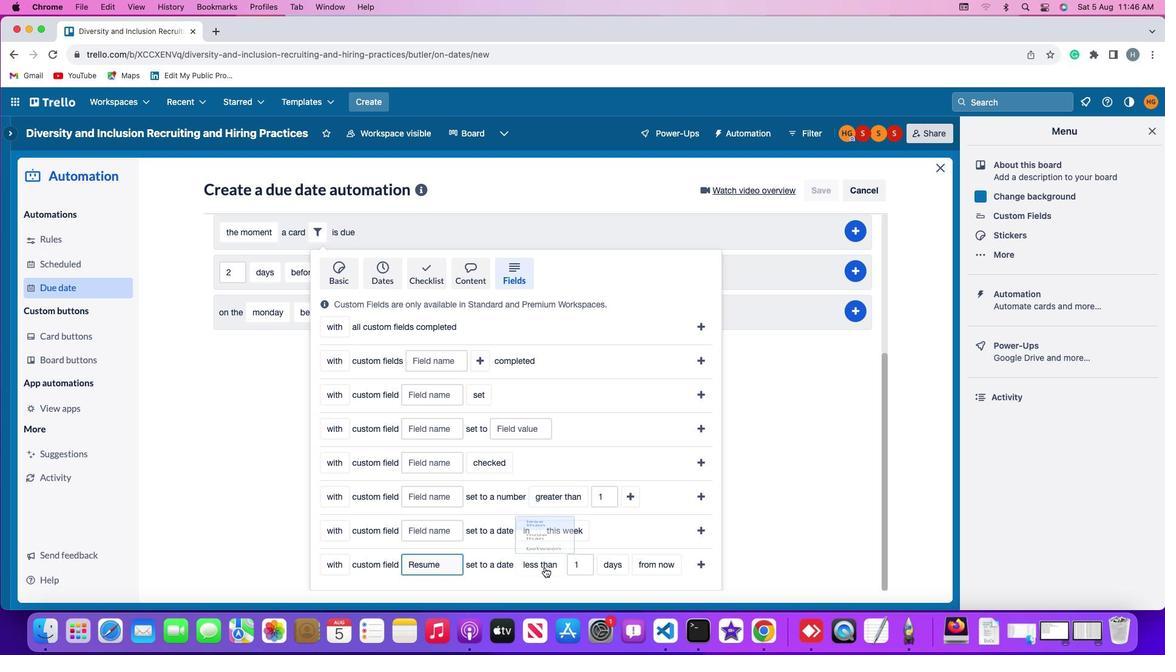 
Action: Mouse moved to (554, 509)
Screenshot: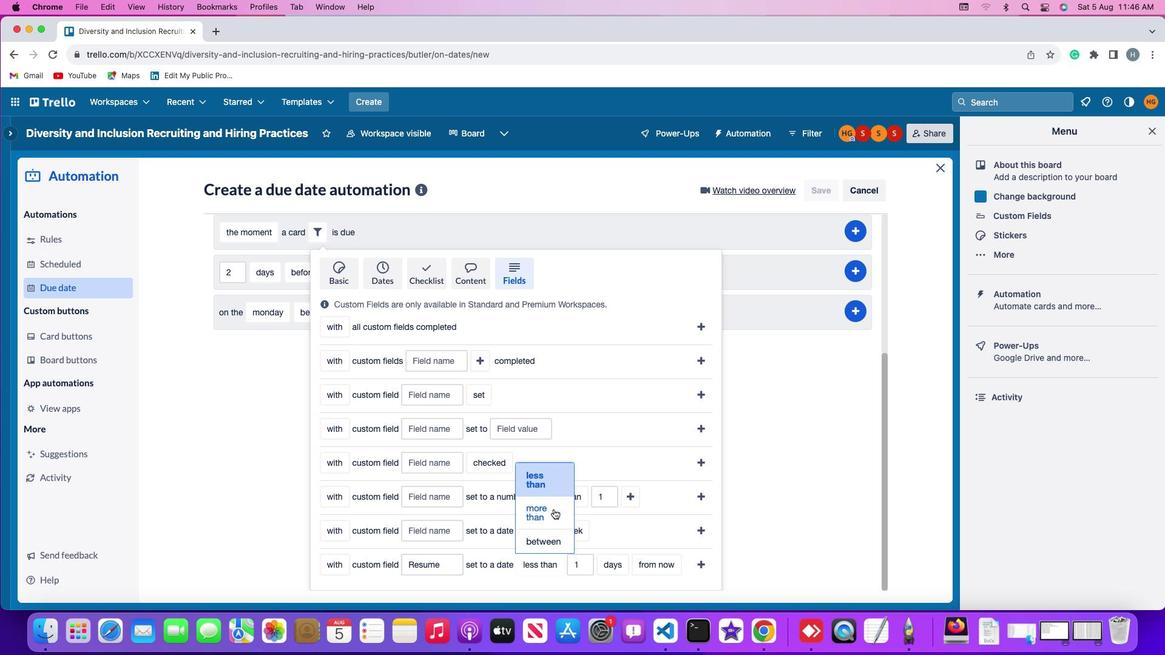 
Action: Mouse pressed left at (554, 509)
Screenshot: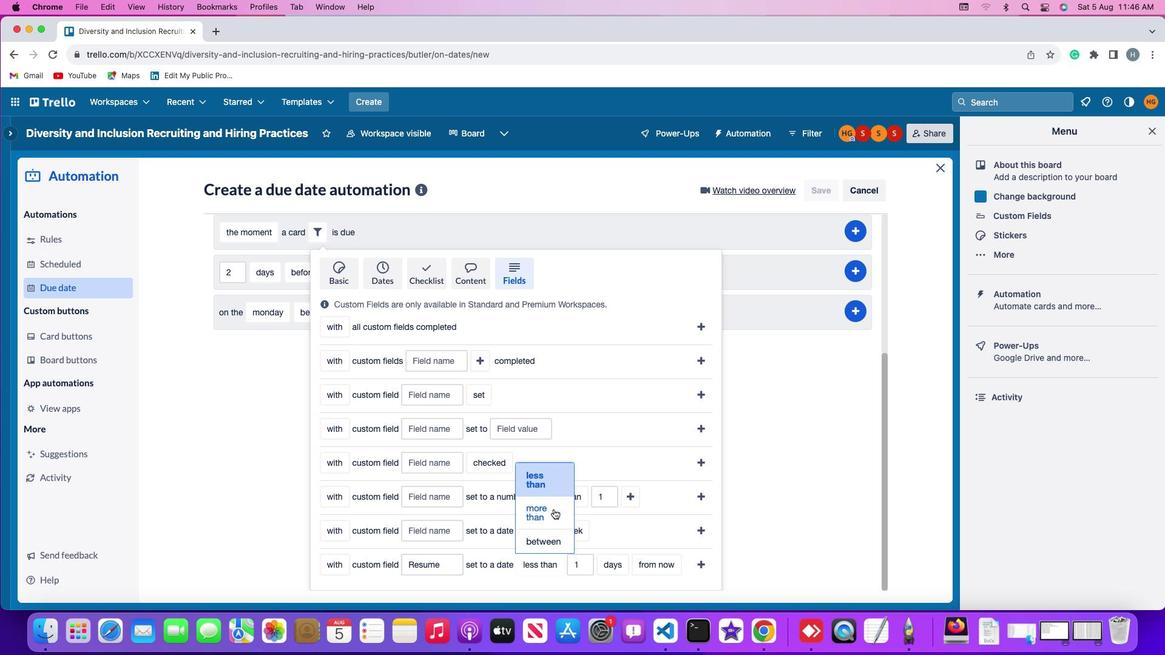 
Action: Mouse moved to (586, 563)
Screenshot: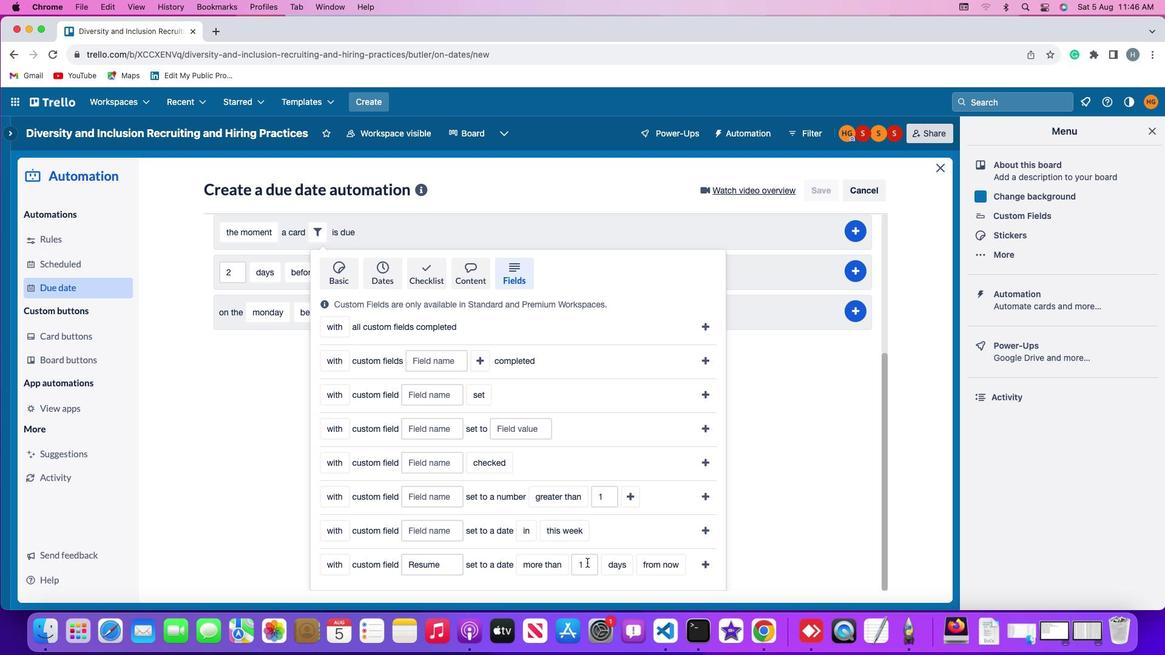 
Action: Mouse pressed left at (586, 563)
Screenshot: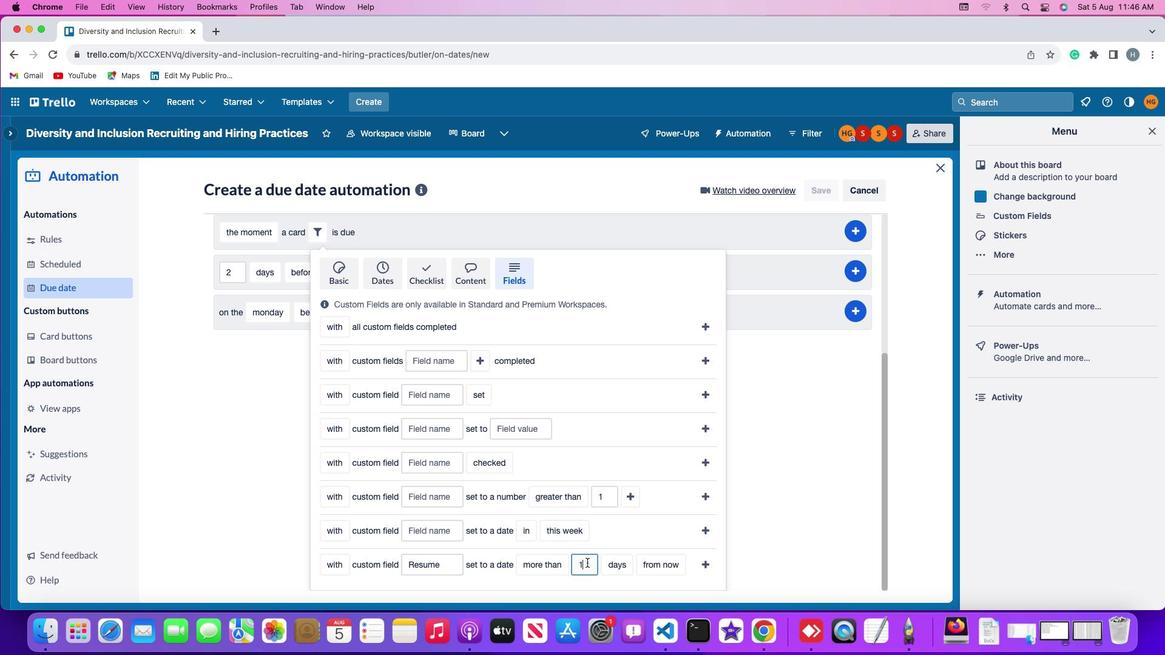 
Action: Mouse moved to (587, 563)
Screenshot: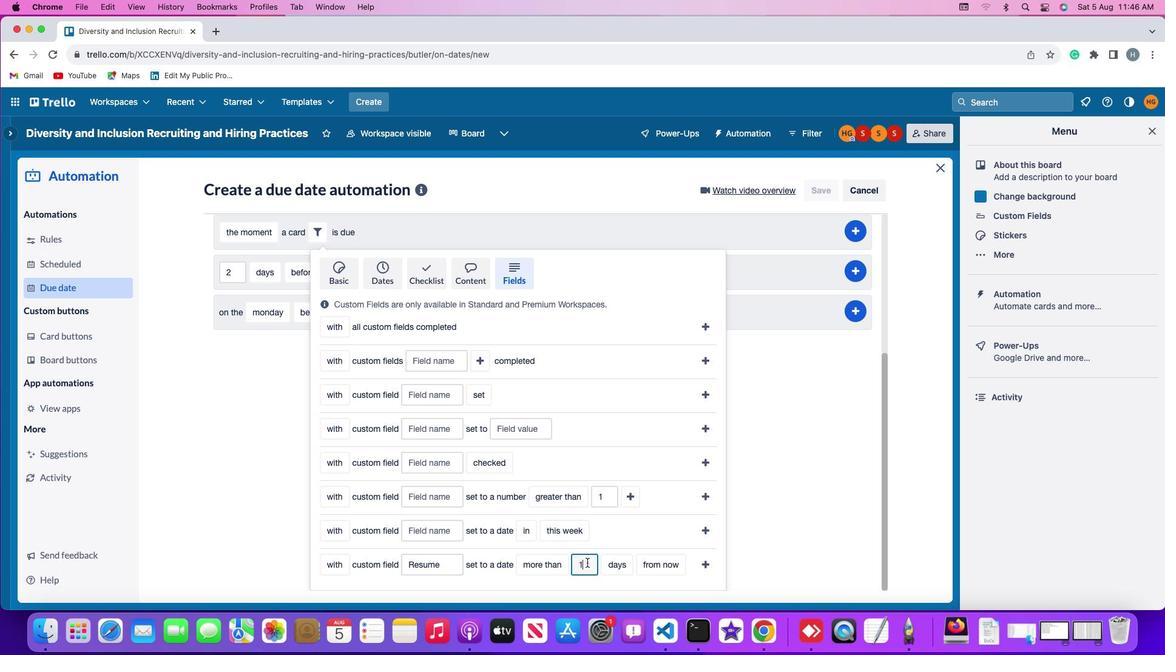 
Action: Key pressed Key.backspace'1'
Screenshot: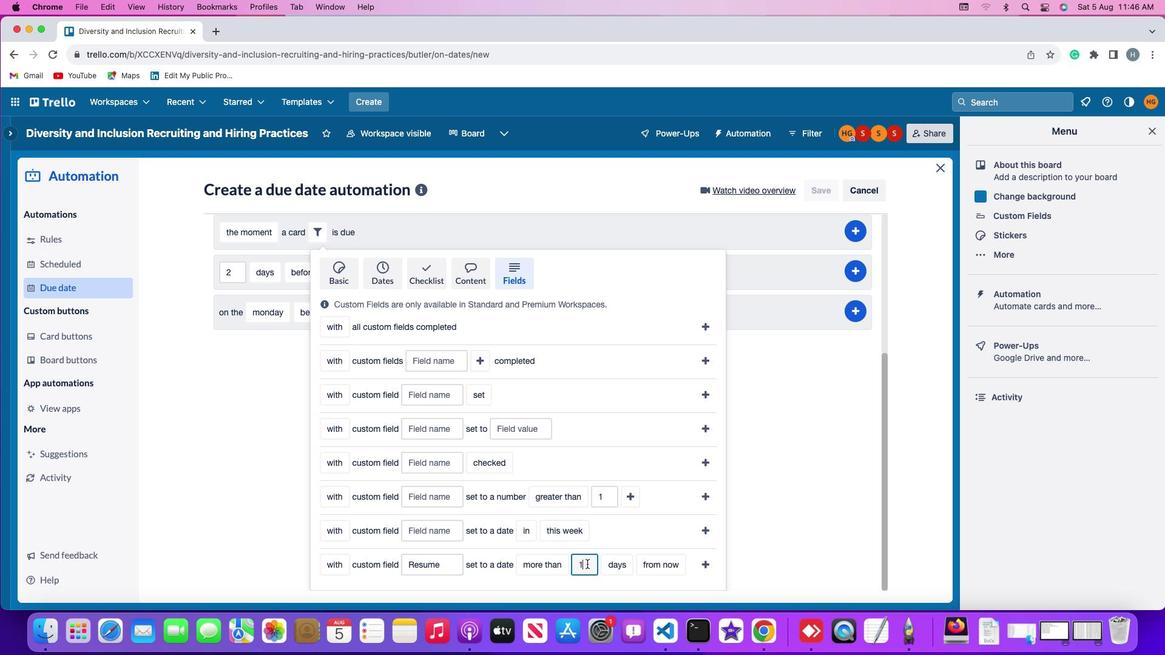 
Action: Mouse moved to (611, 566)
Screenshot: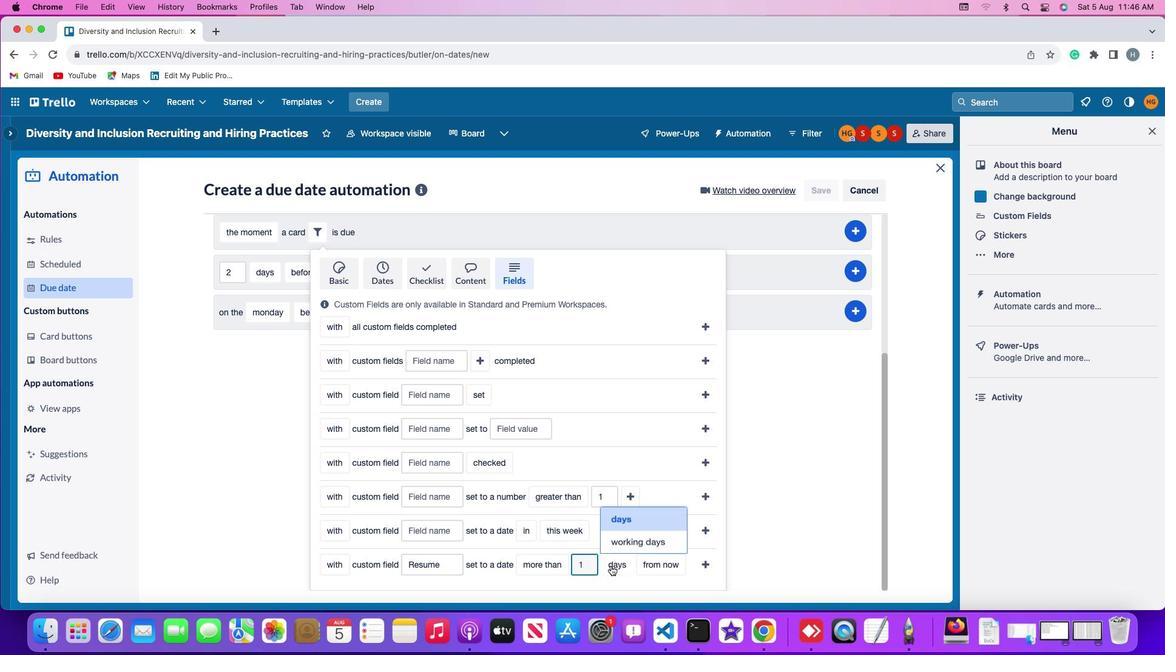 
Action: Mouse pressed left at (611, 566)
Screenshot: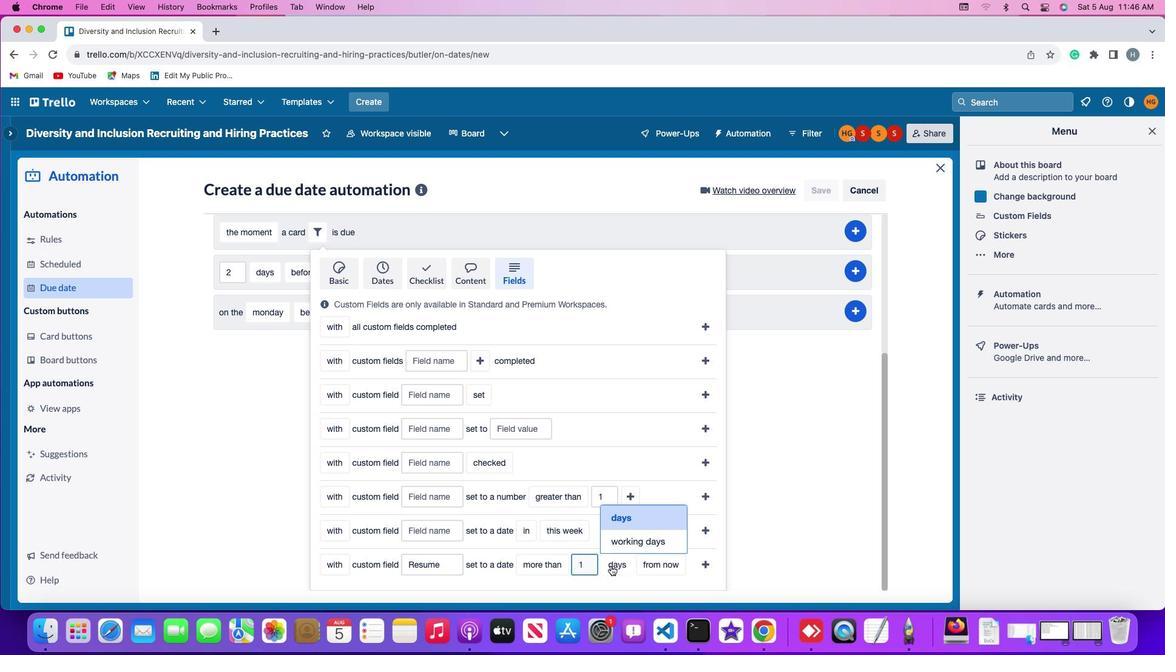 
Action: Mouse moved to (623, 515)
Screenshot: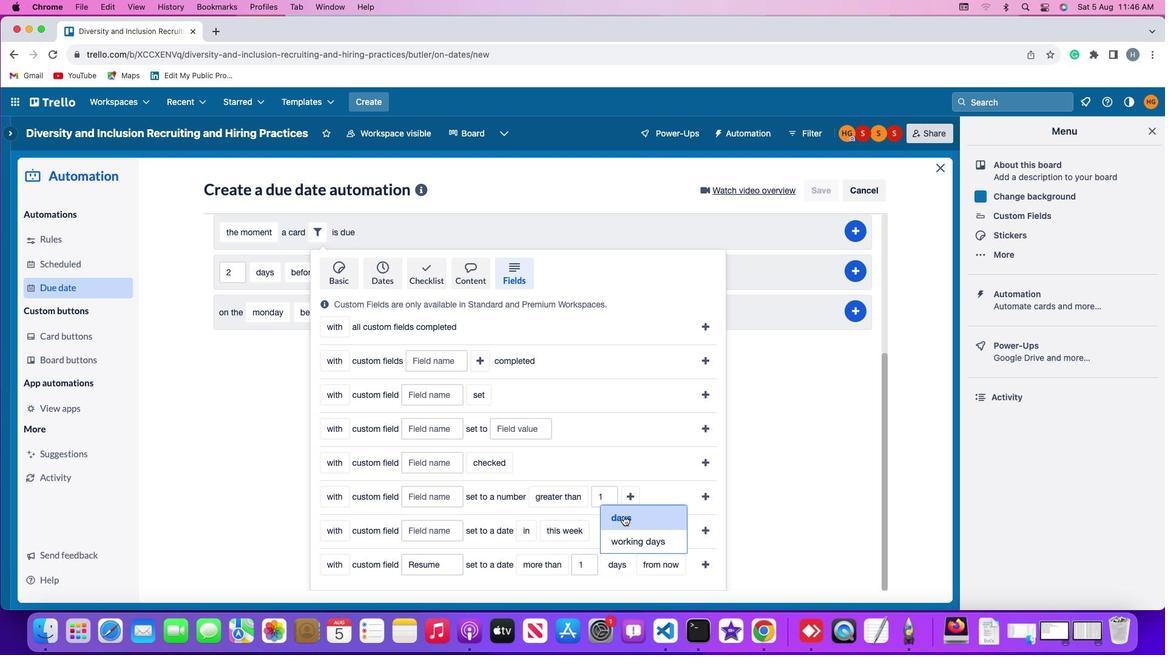 
Action: Mouse pressed left at (623, 515)
Screenshot: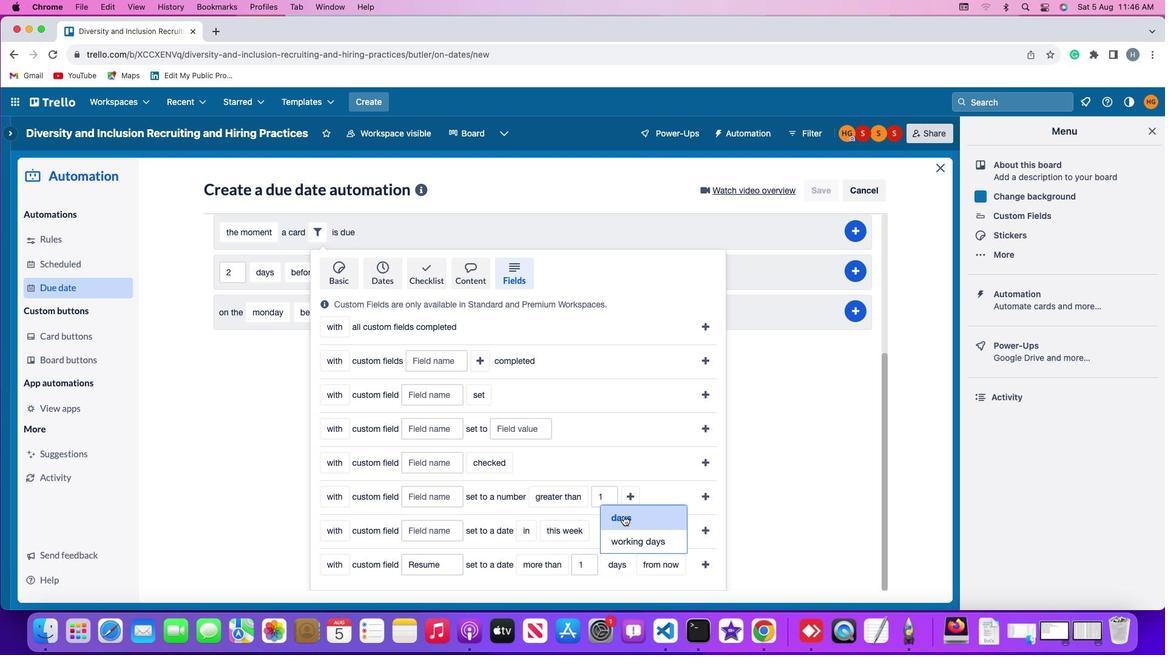 
Action: Mouse moved to (661, 567)
Screenshot: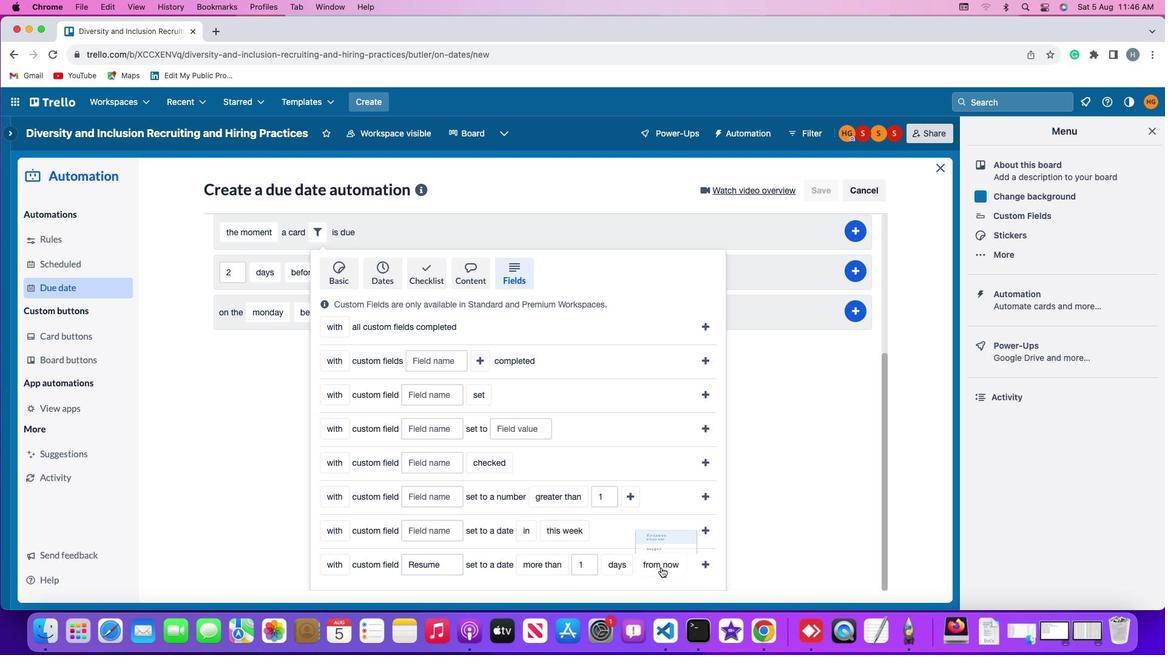 
Action: Mouse pressed left at (661, 567)
Screenshot: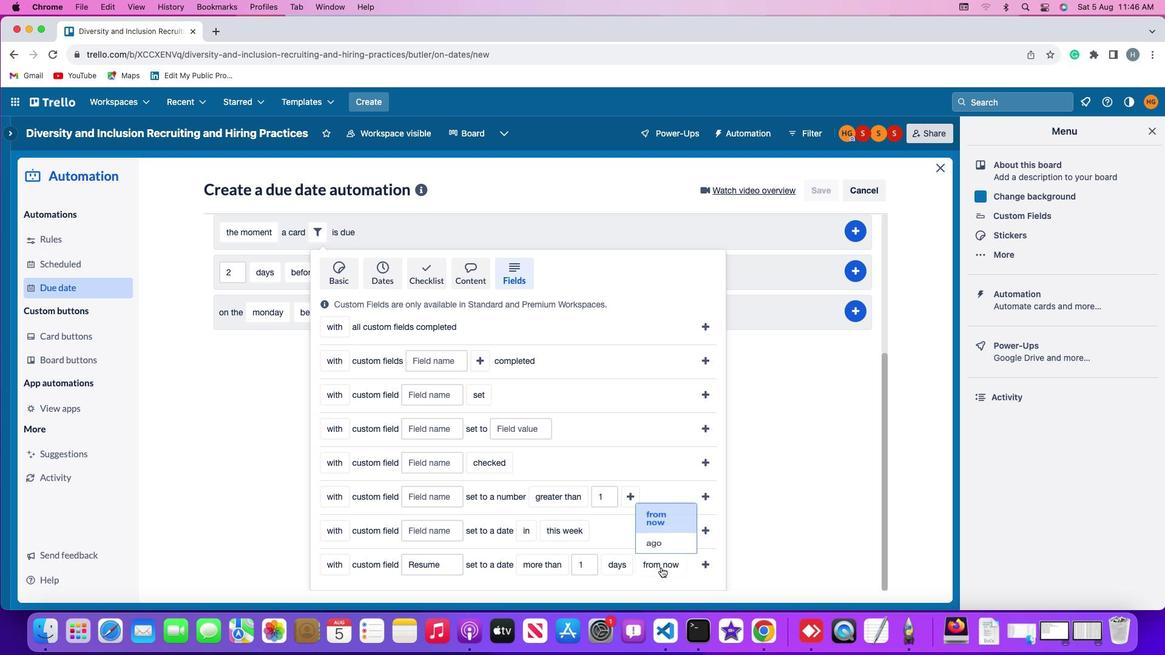 
Action: Mouse moved to (662, 541)
Screenshot: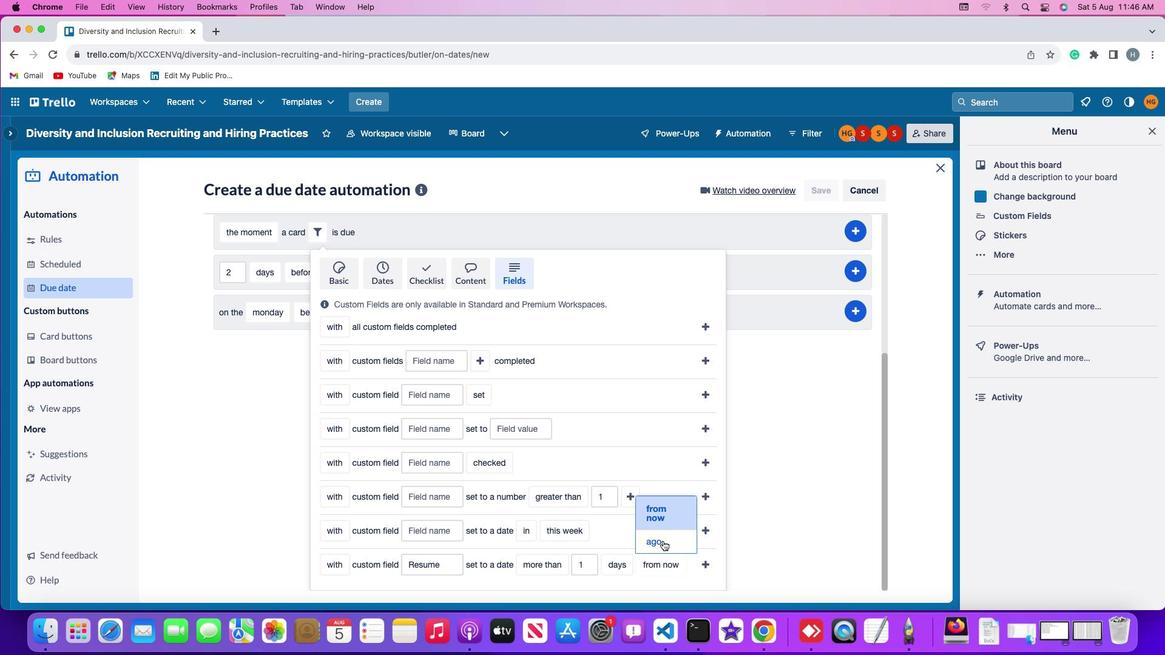 
Action: Mouse pressed left at (662, 541)
Screenshot: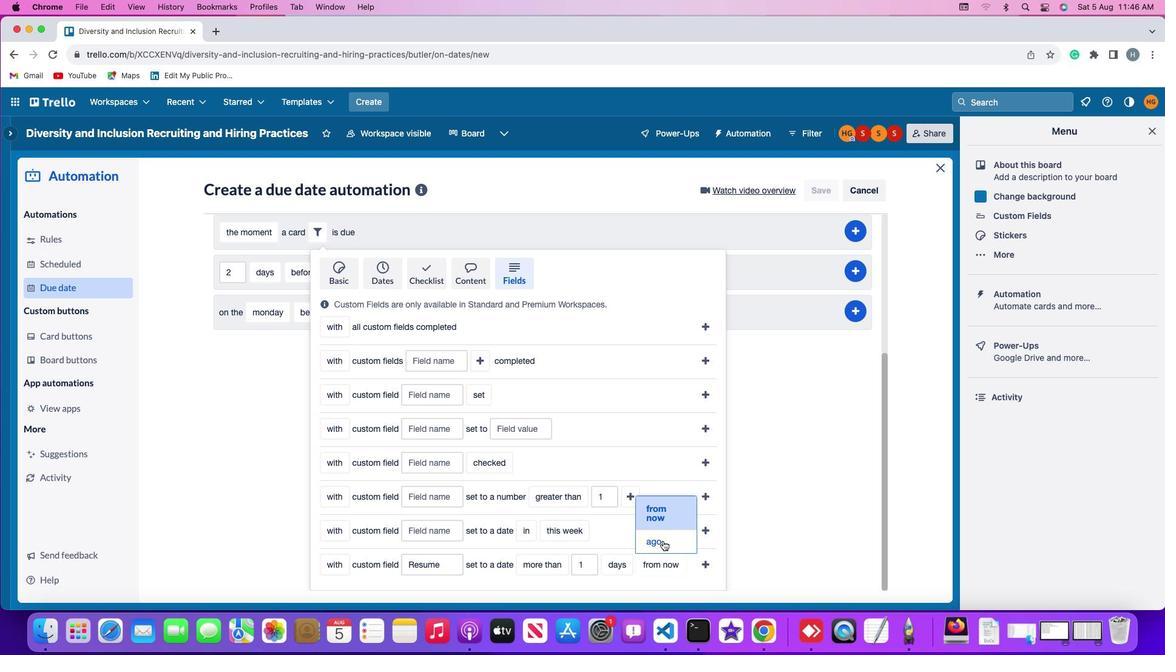 
Action: Mouse moved to (684, 563)
Screenshot: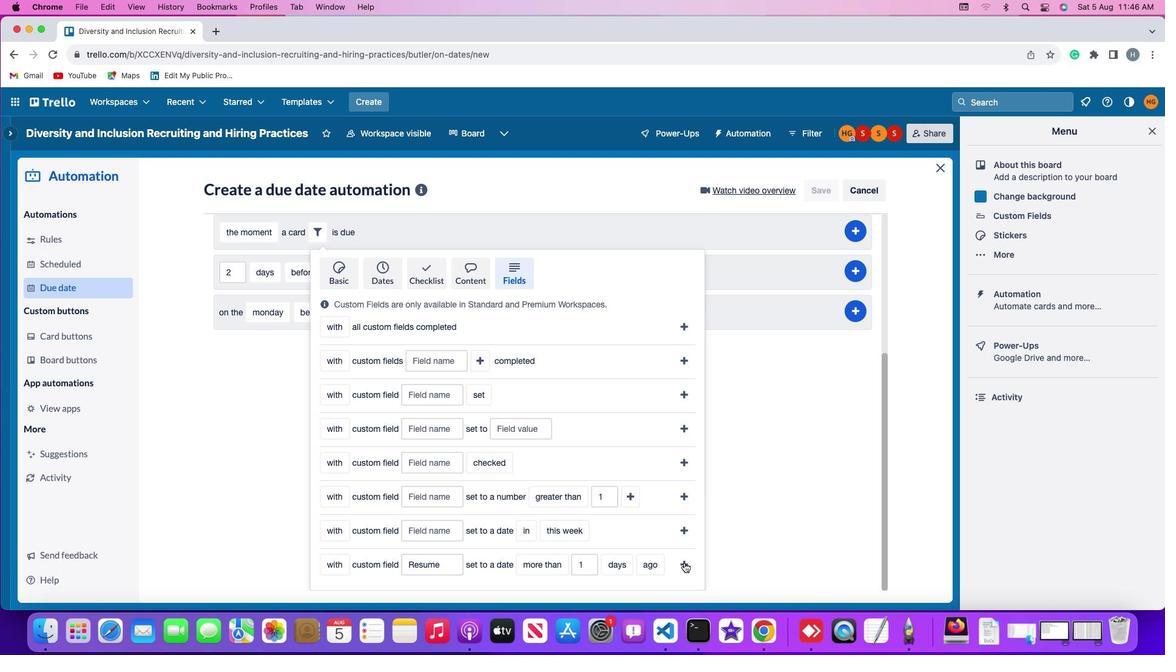 
Action: Mouse pressed left at (684, 563)
Screenshot: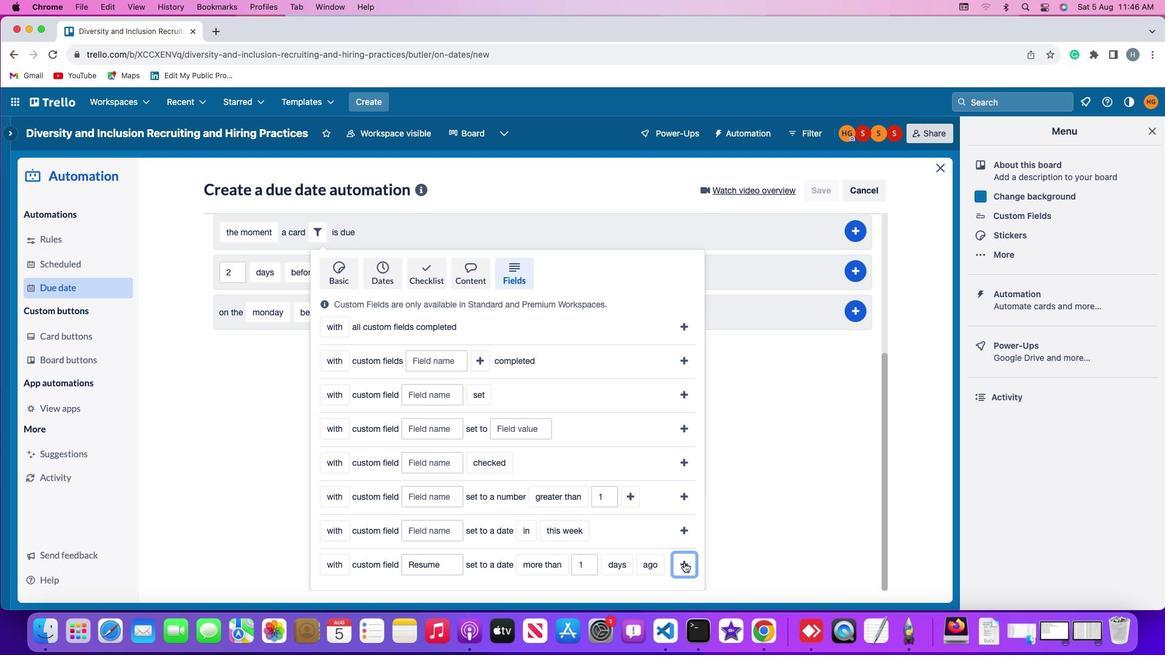 
Action: Mouse moved to (861, 444)
Screenshot: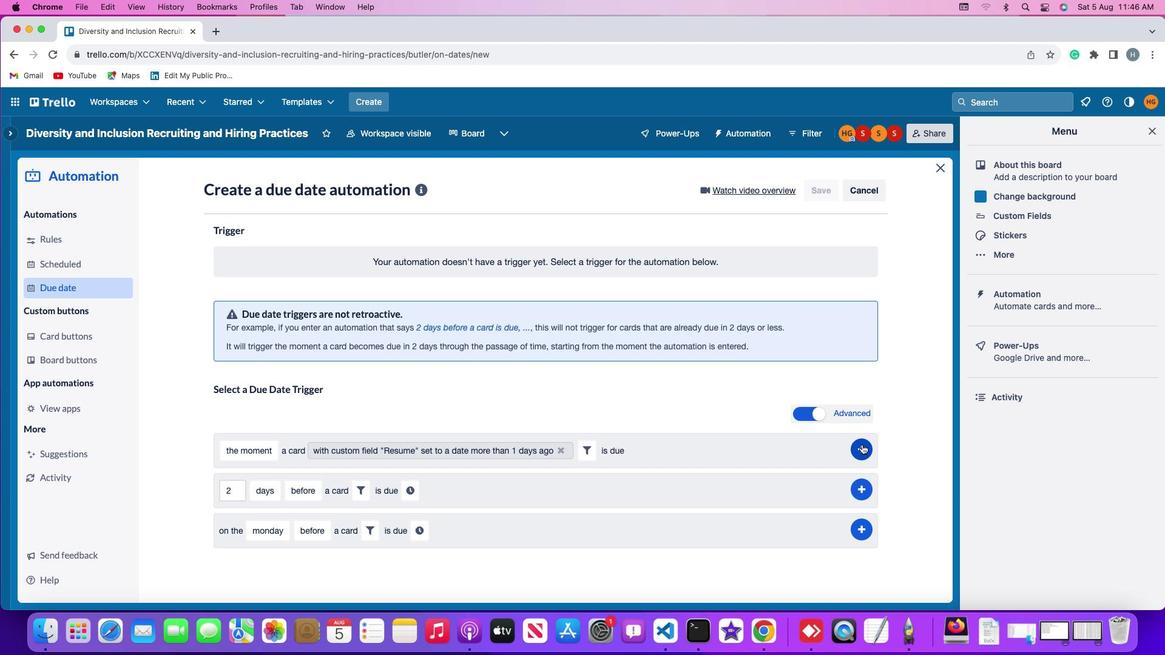 
Action: Mouse pressed left at (861, 444)
Screenshot: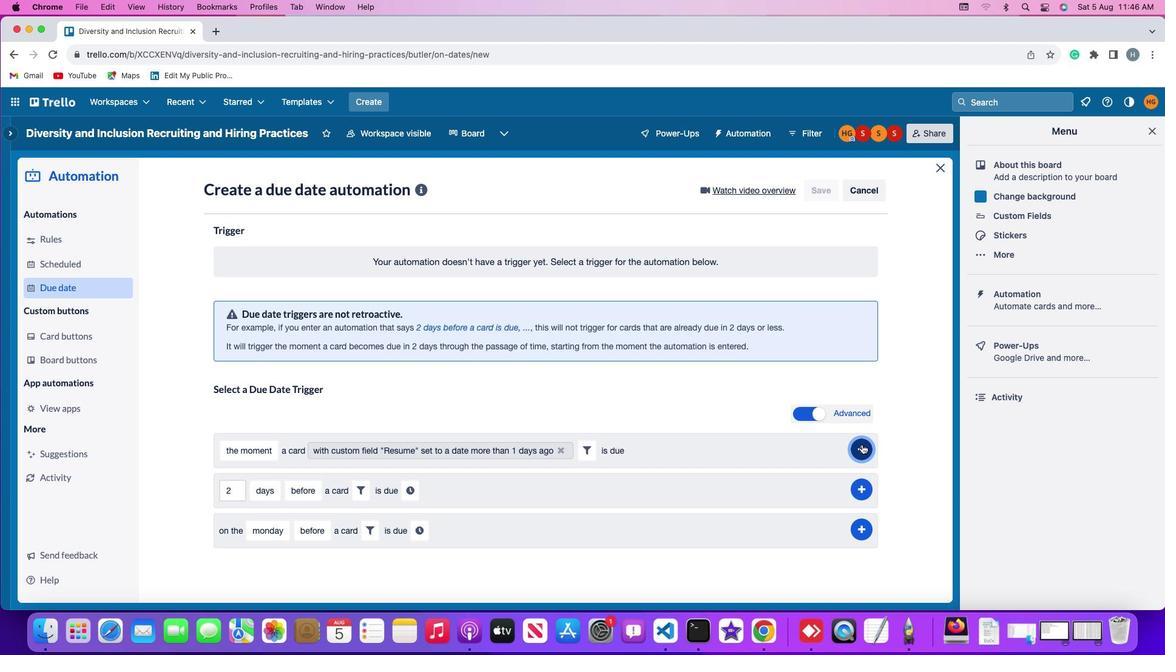 
Action: Mouse moved to (901, 377)
Screenshot: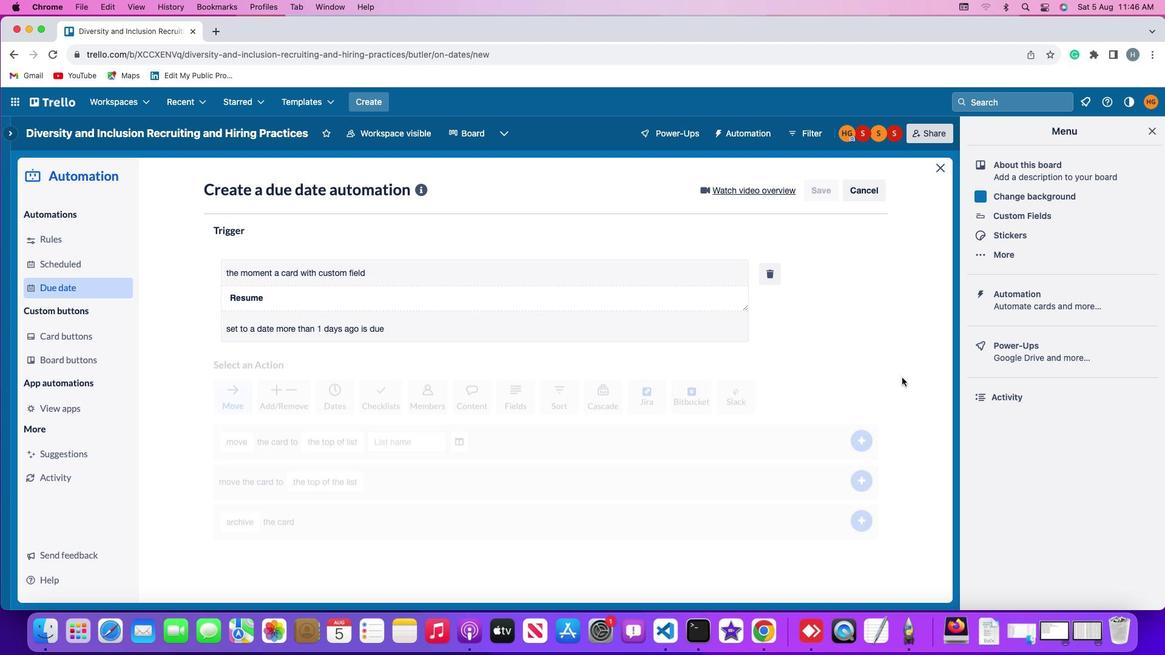 
